 Task: Open a blank sheet, save the file as awp.doc Add Heading 'Importance of adaptability in the workplace: 'Importance of adaptability in the workplace:  Add the following points with tick bulletsAdd the following points with tick bullets •	Embrace change_x000D_
•	Learn new skills_x000D_
•	Stay flexible_x000D_
 Highlight heading with color  Light green Select the entire text and apply  Outside Borders ,change the font size of heading and points to 20
Action: Mouse moved to (9, 18)
Screenshot: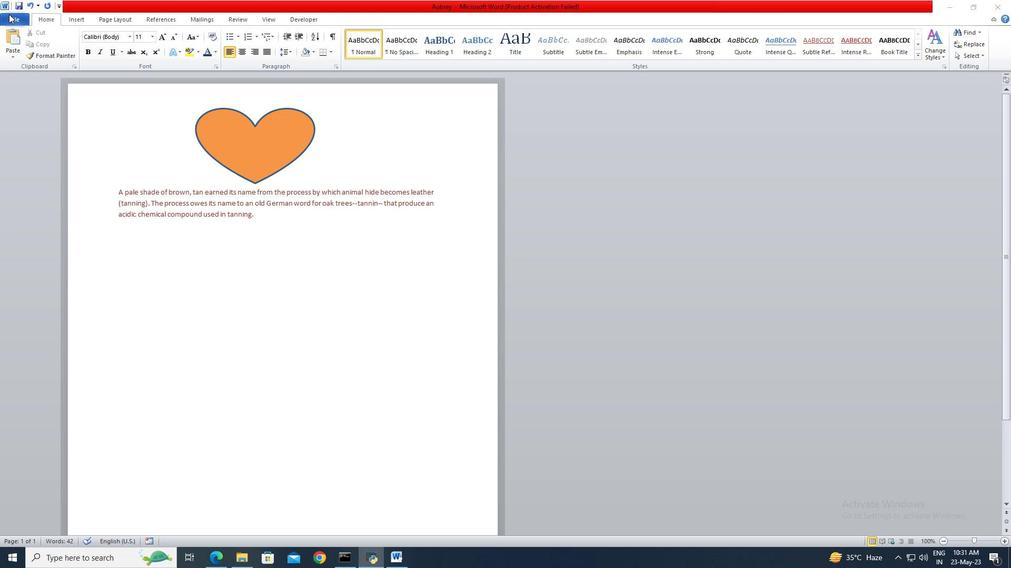 
Action: Mouse pressed left at (9, 18)
Screenshot: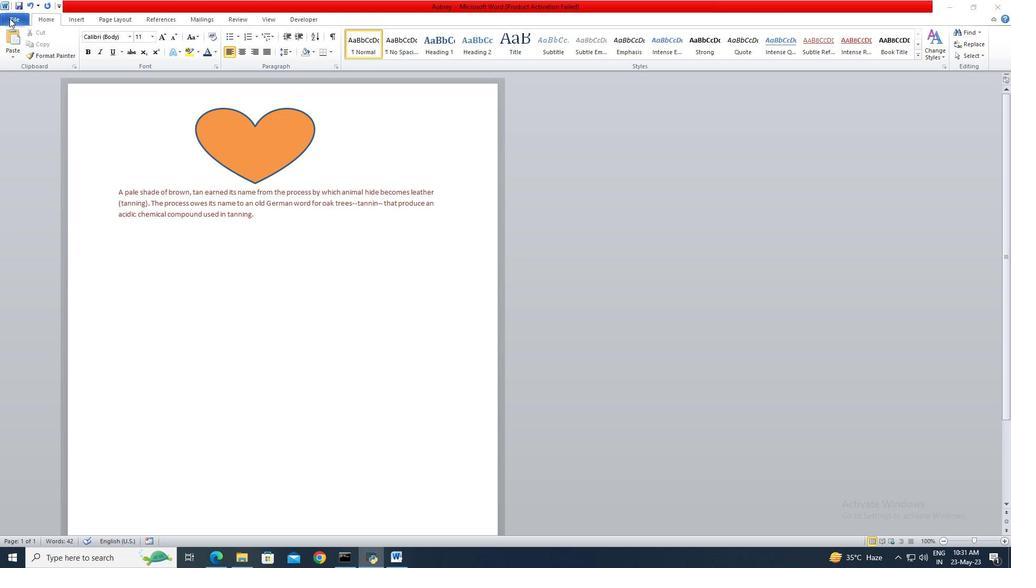 
Action: Mouse moved to (18, 23)
Screenshot: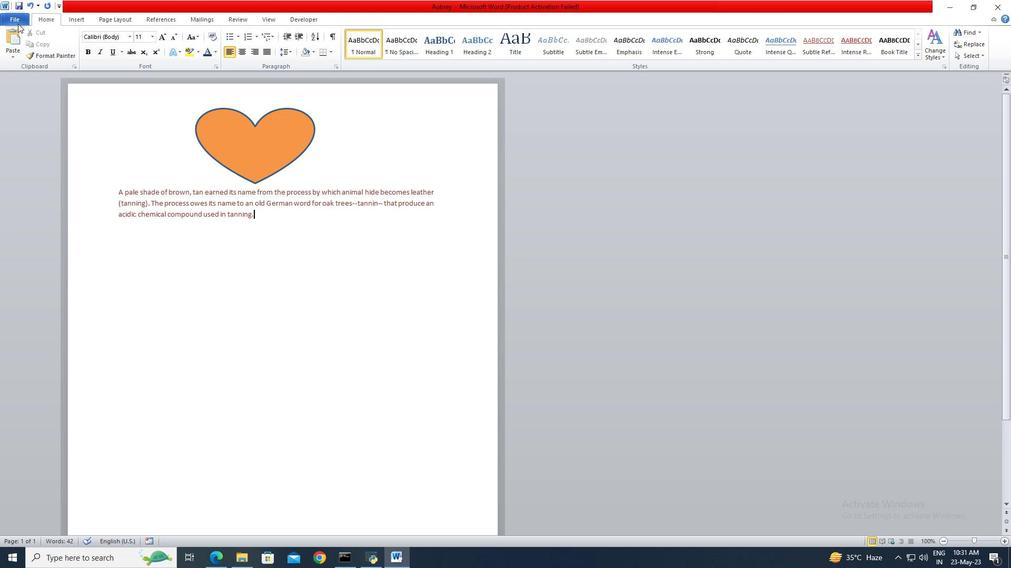 
Action: Mouse pressed left at (18, 23)
Screenshot: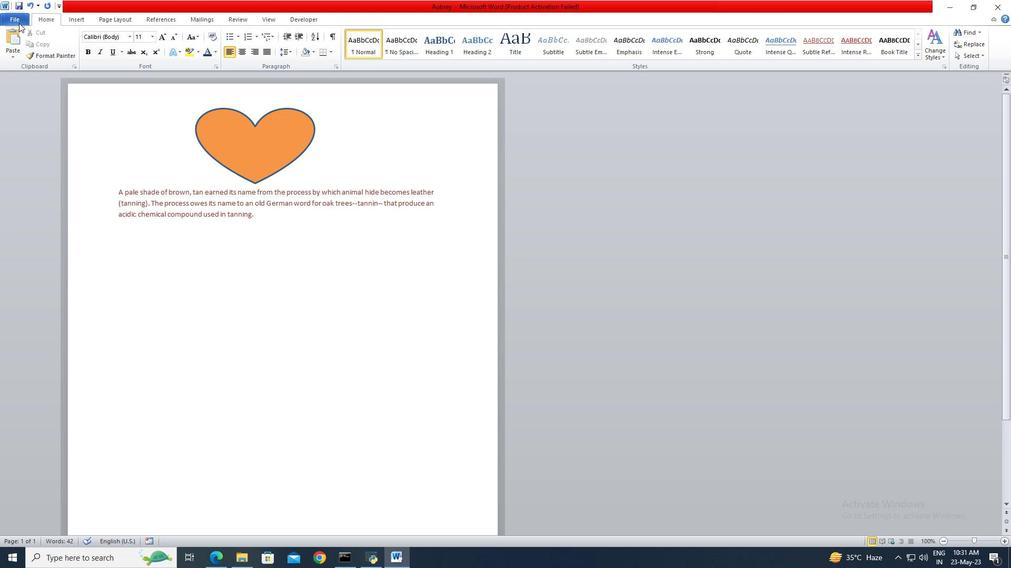 
Action: Mouse moved to (25, 135)
Screenshot: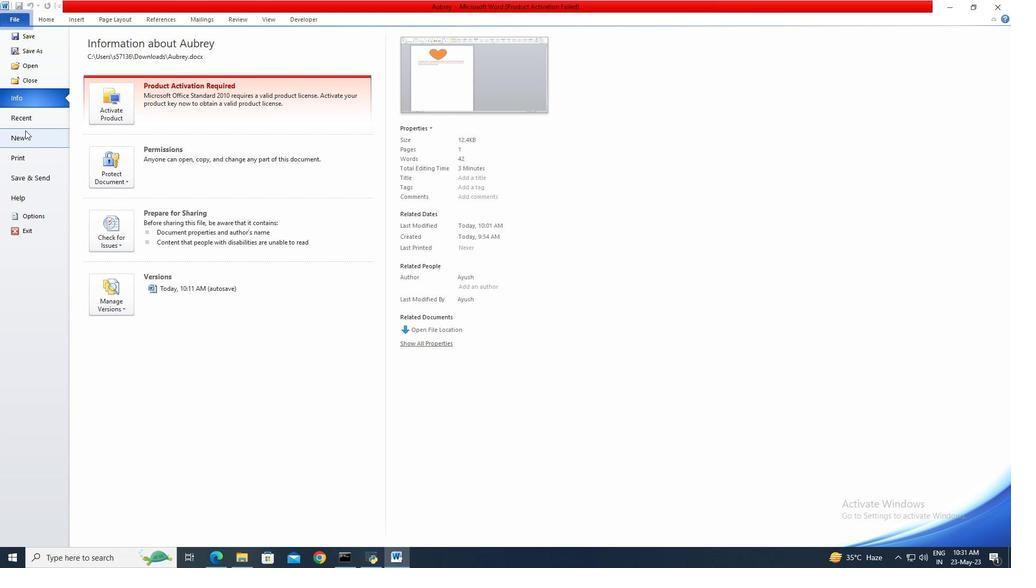 
Action: Mouse pressed left at (25, 135)
Screenshot: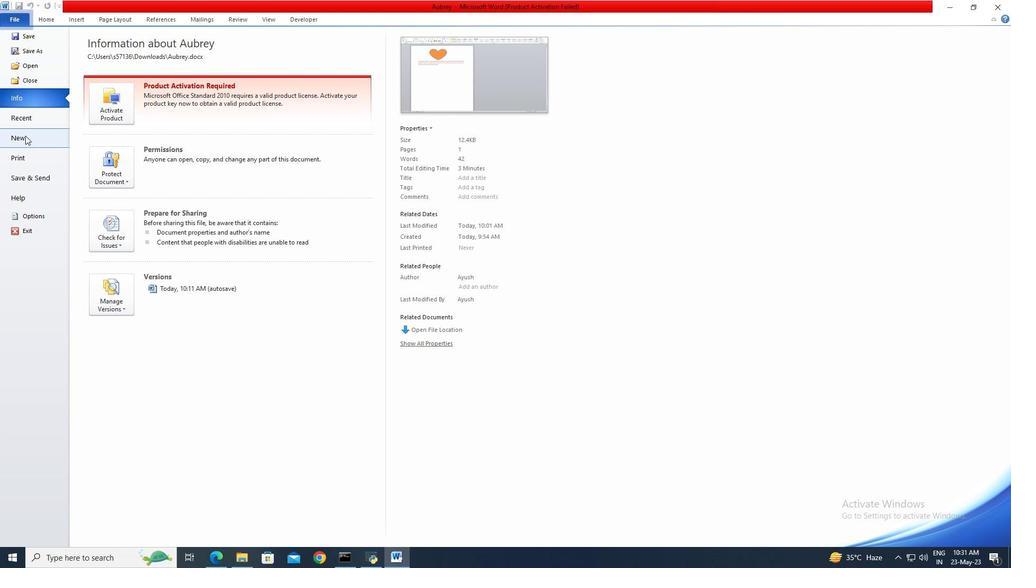 
Action: Mouse moved to (517, 261)
Screenshot: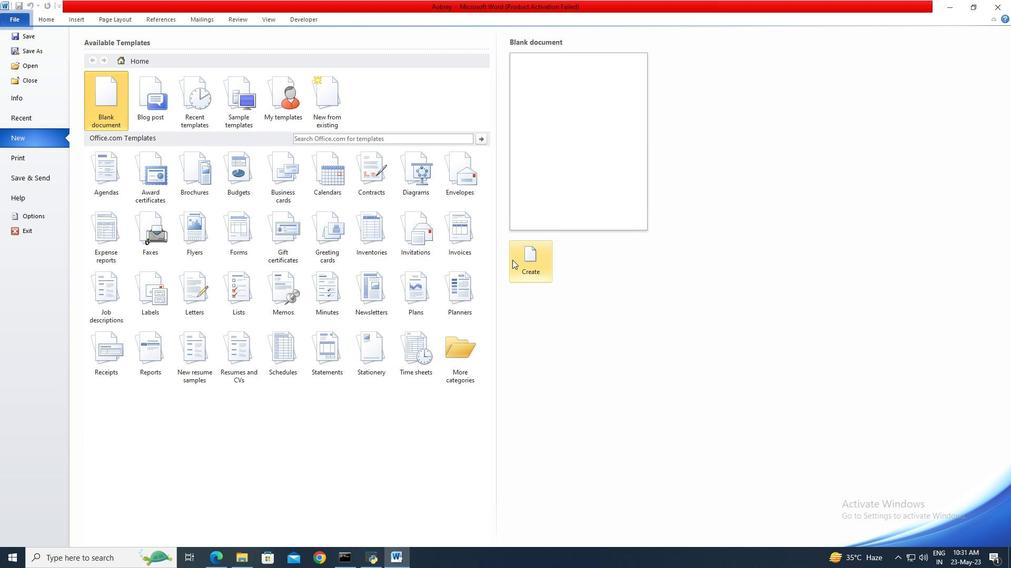 
Action: Mouse pressed left at (517, 261)
Screenshot: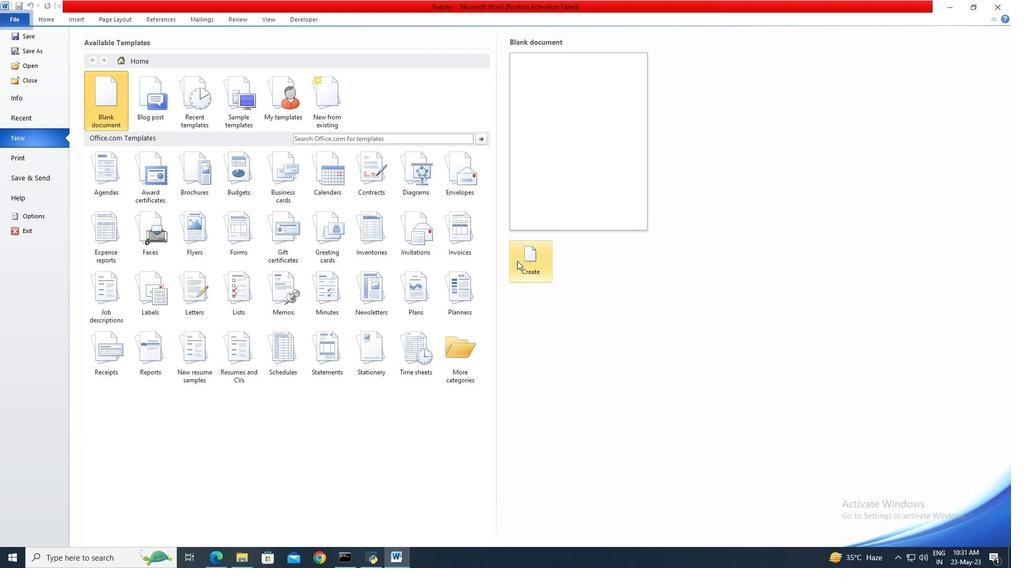 
Action: Mouse moved to (20, 21)
Screenshot: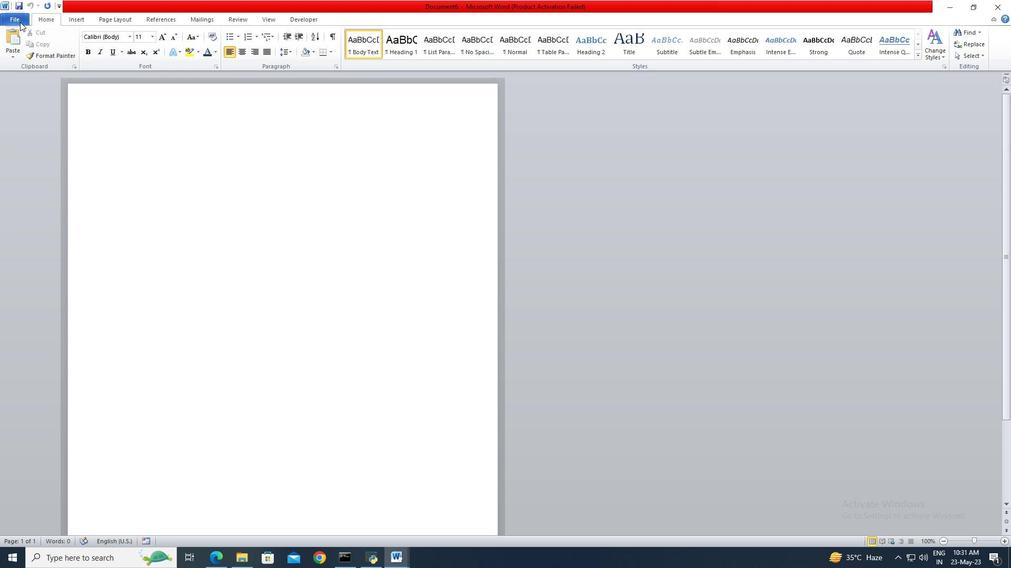 
Action: Mouse pressed left at (20, 21)
Screenshot: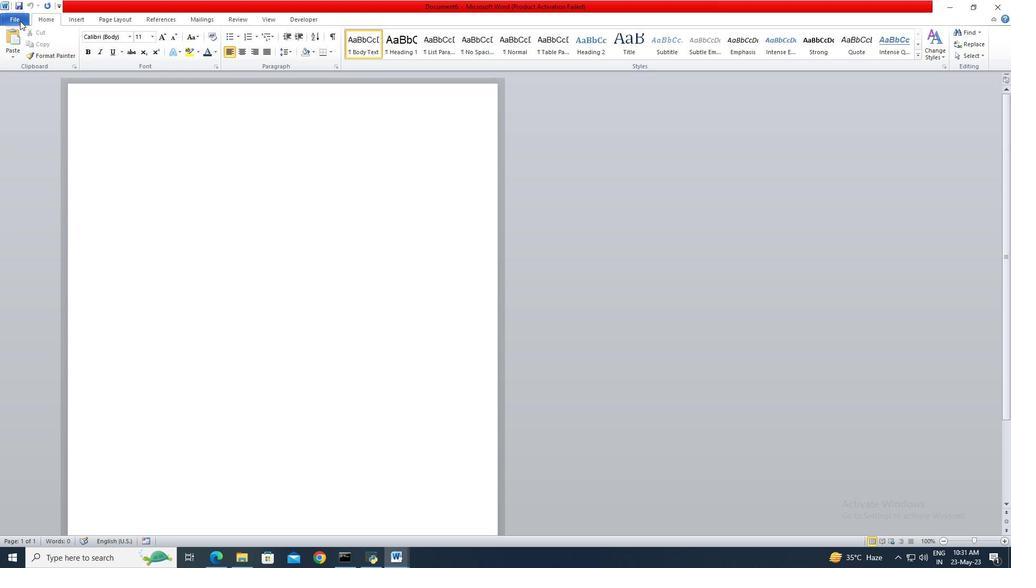 
Action: Mouse moved to (30, 56)
Screenshot: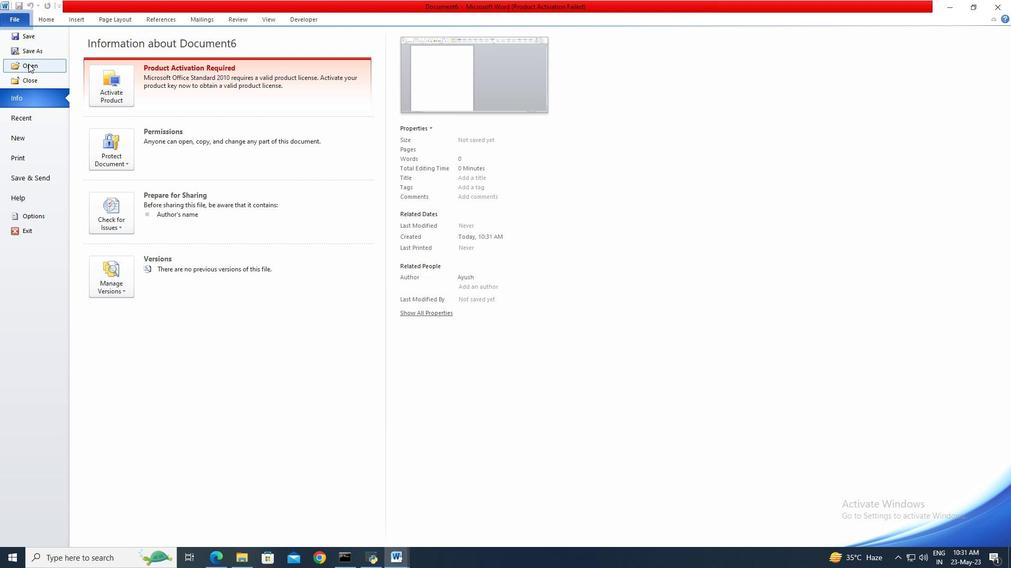 
Action: Mouse pressed left at (30, 56)
Screenshot: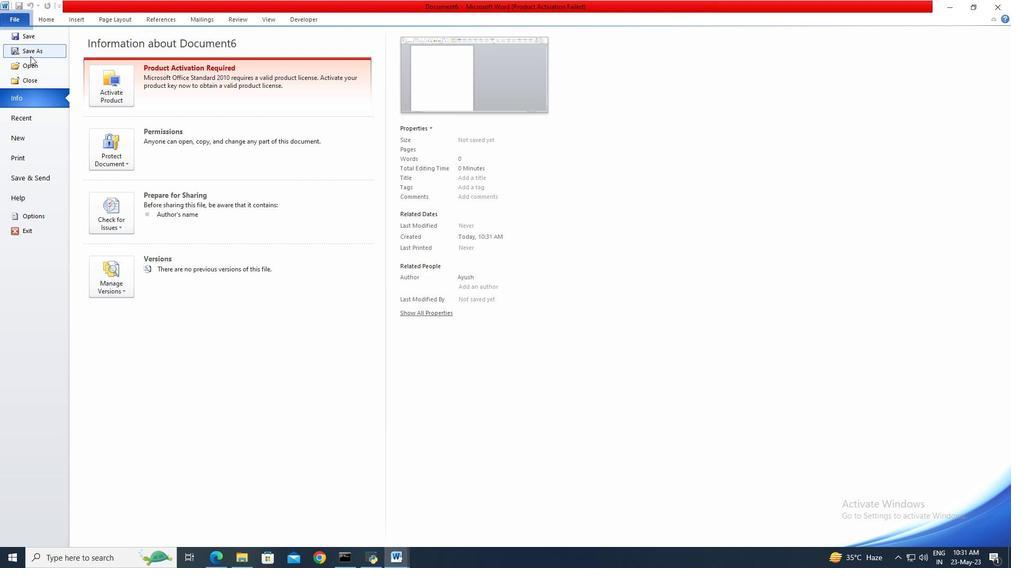 
Action: Key pressed awp
Screenshot: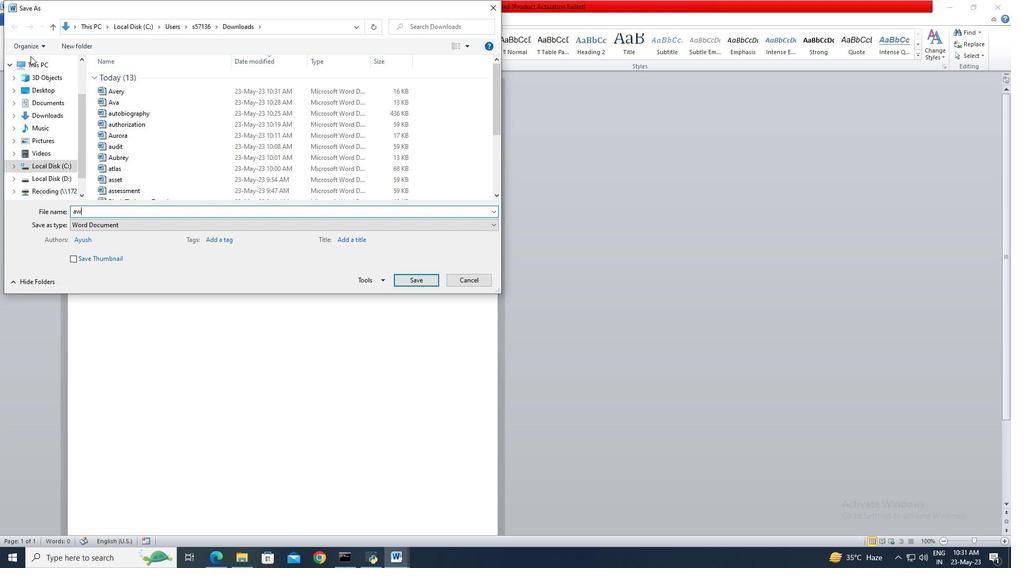 
Action: Mouse moved to (400, 284)
Screenshot: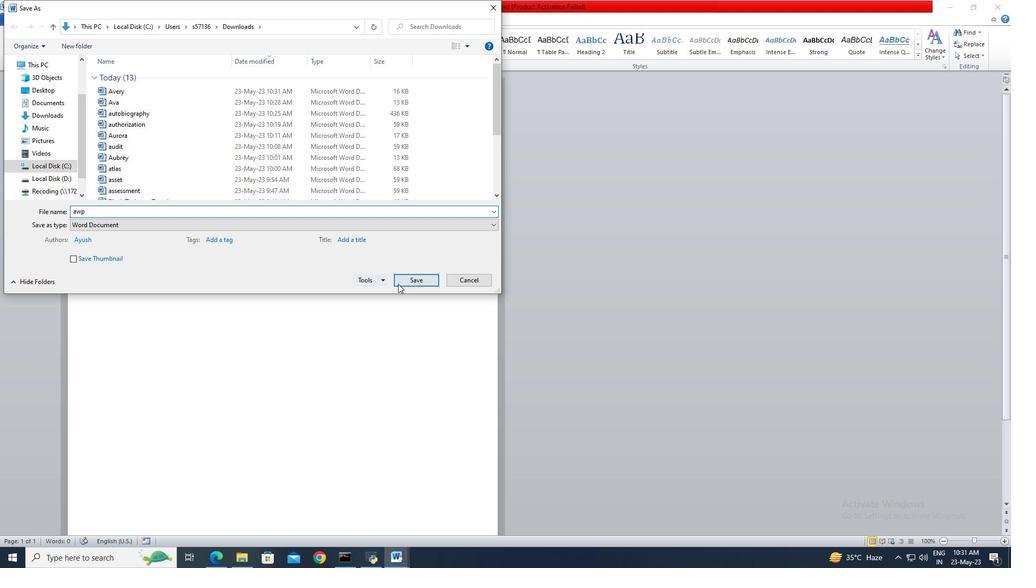 
Action: Mouse pressed left at (400, 284)
Screenshot: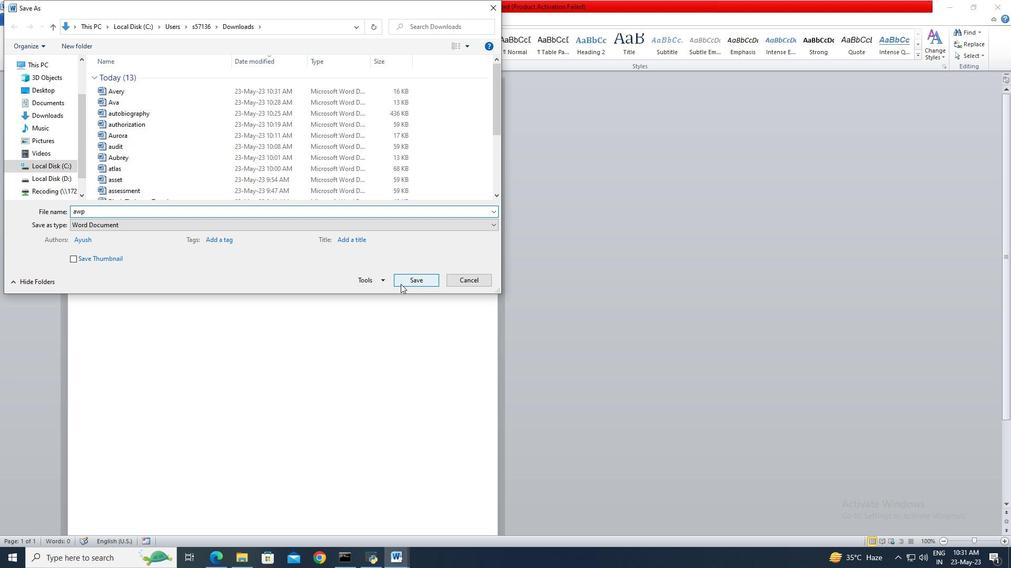 
Action: Mouse moved to (405, 53)
Screenshot: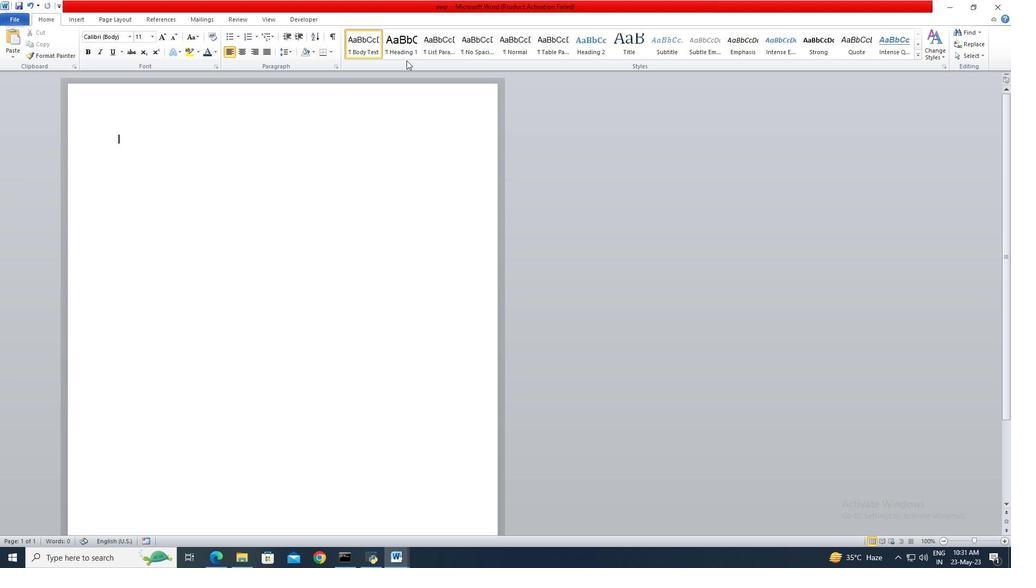 
Action: Mouse pressed left at (405, 53)
Screenshot: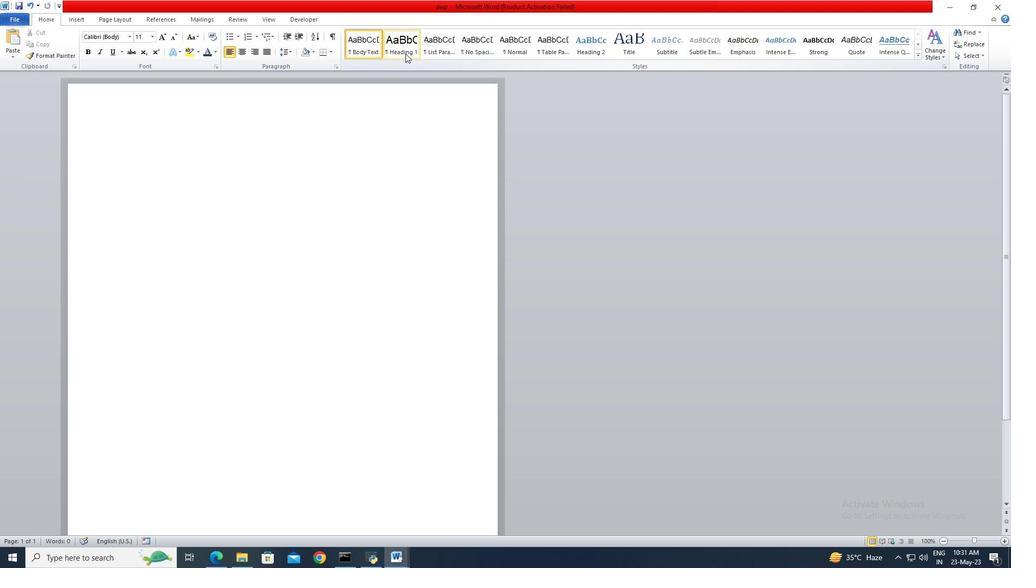 
Action: Key pressed <Key.shift>Im<Key.backspace><Key.backspace>
Screenshot: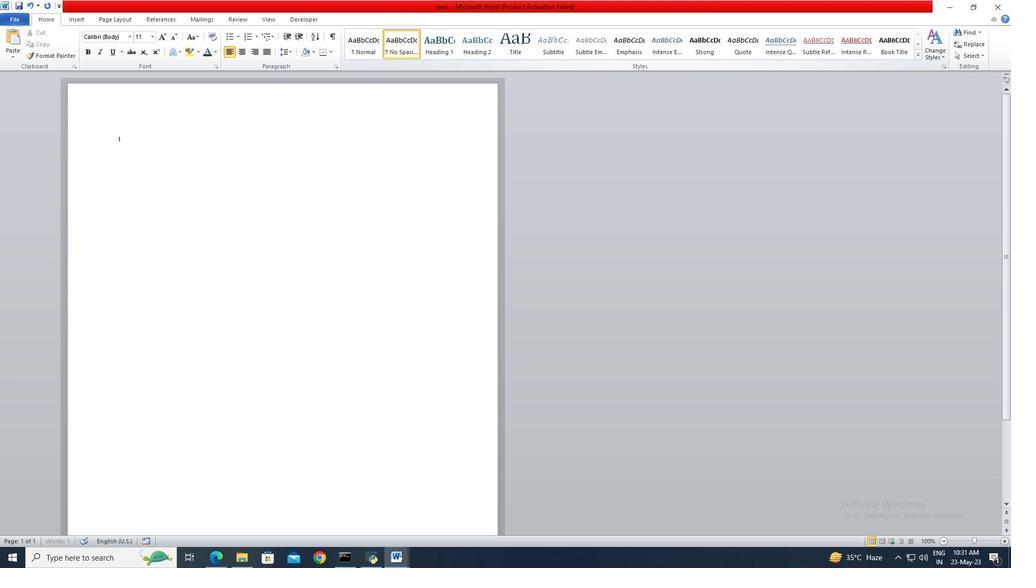 
Action: Mouse moved to (447, 49)
Screenshot: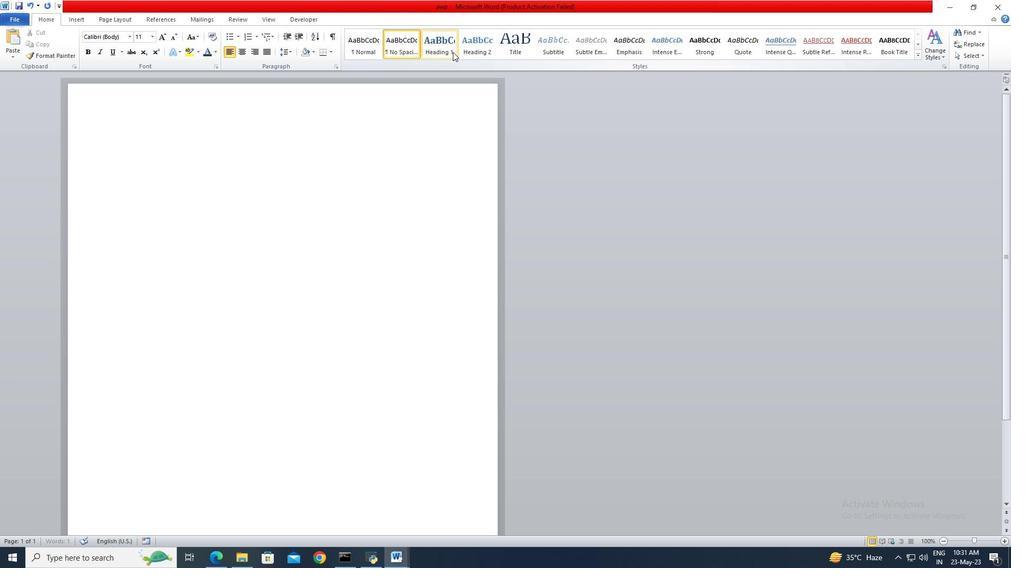 
Action: Mouse pressed left at (447, 49)
Screenshot: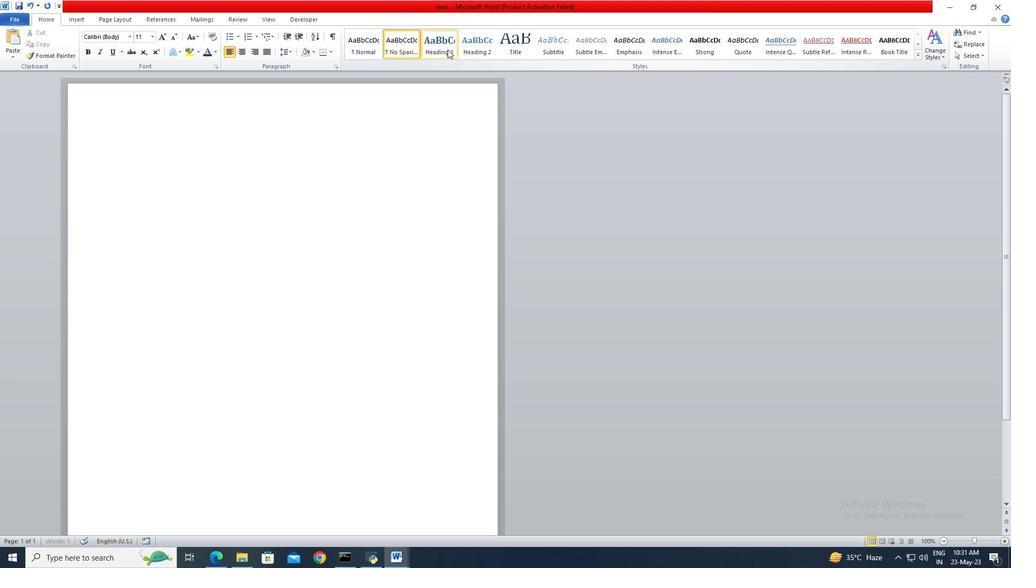
Action: Mouse moved to (447, 49)
Screenshot: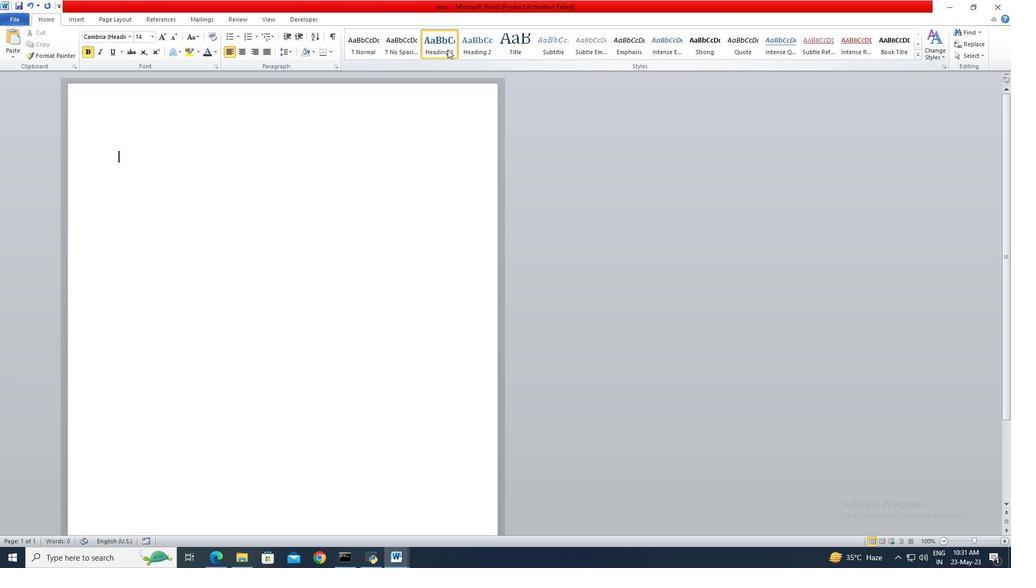 
Action: Key pressed <Key.shift>Importance<Key.space>of<Key.space>adaptability<Key.space>in<Key.space>w<Key.backspace>the<Key.space>workplace<Key.shift>:<Key.enter>.<Key.space>
Screenshot: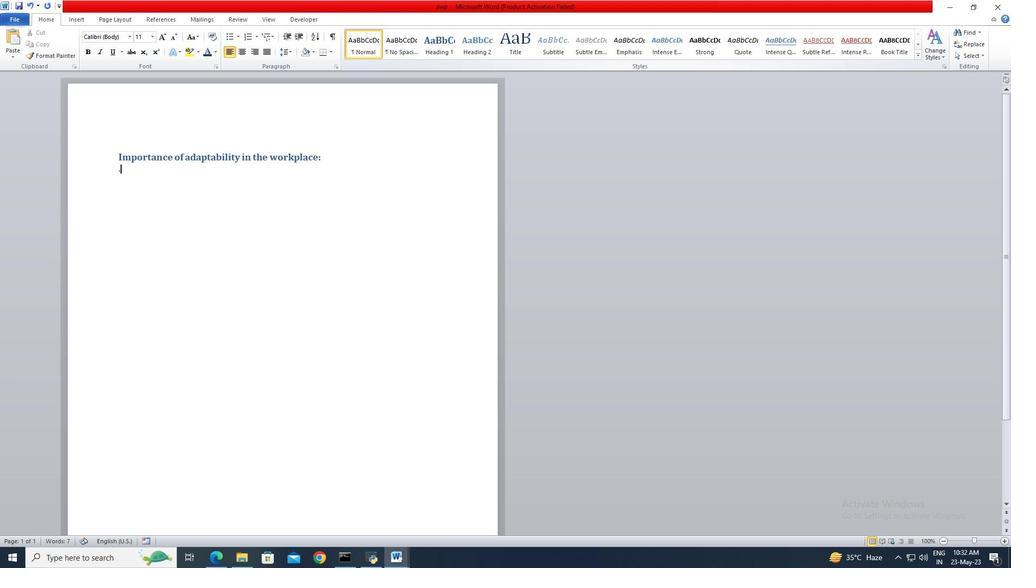 
Action: Mouse moved to (191, 172)
Screenshot: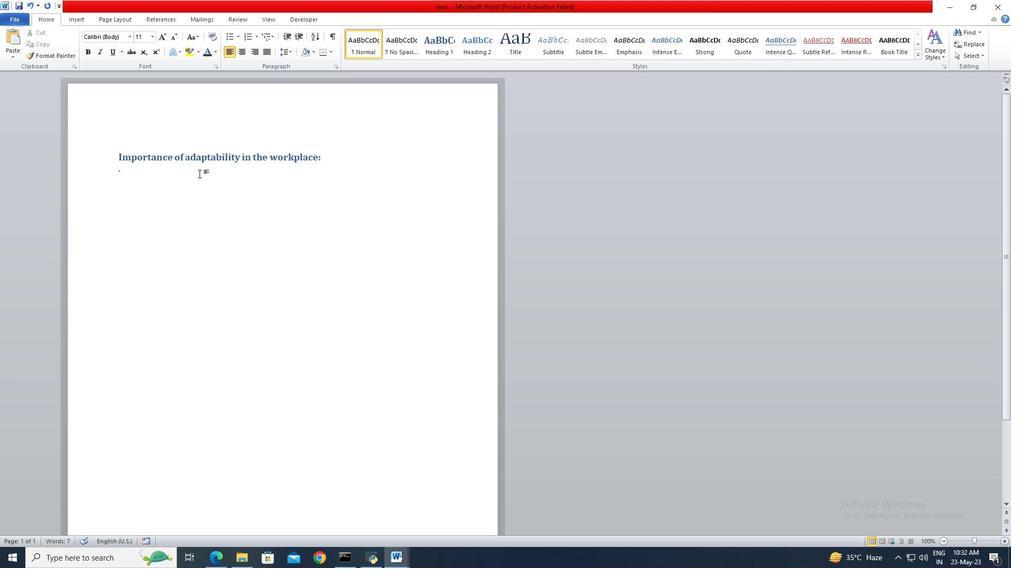 
Action: Mouse pressed left at (191, 172)
Screenshot: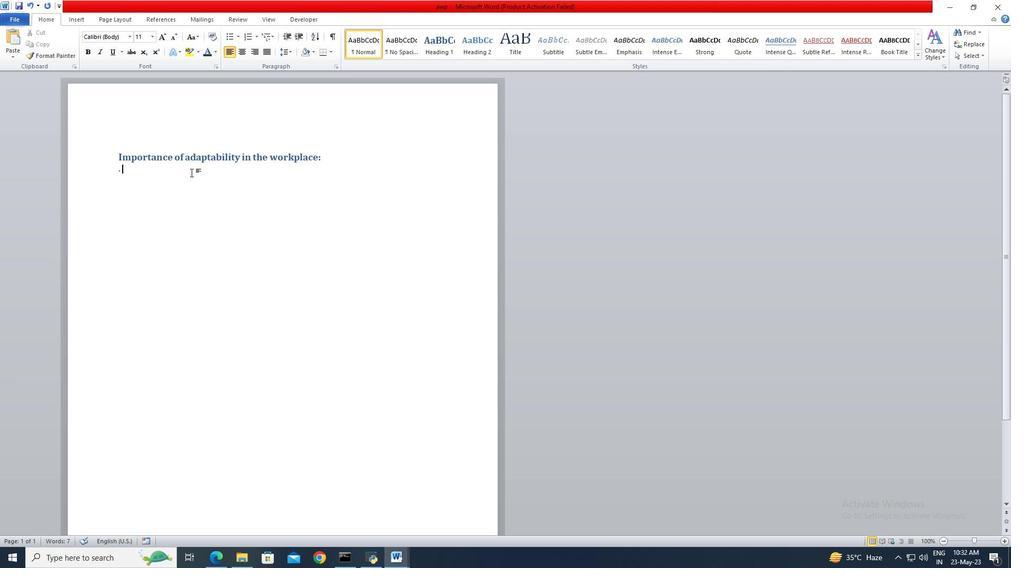 
Action: Key pressed <Key.shift>Embrace<Key.space><Key.shift>Change<Key.enter><Key.shift>><Key.backspace>.<Key.space><Key.shift>Learn<Key.space>new<Key.space>skiil<Key.backspace><Key.backspace>lls<Key.enter>/<Key.backspace>.<Key.space><Key.shift>Stay<Key.space>flexible
Screenshot: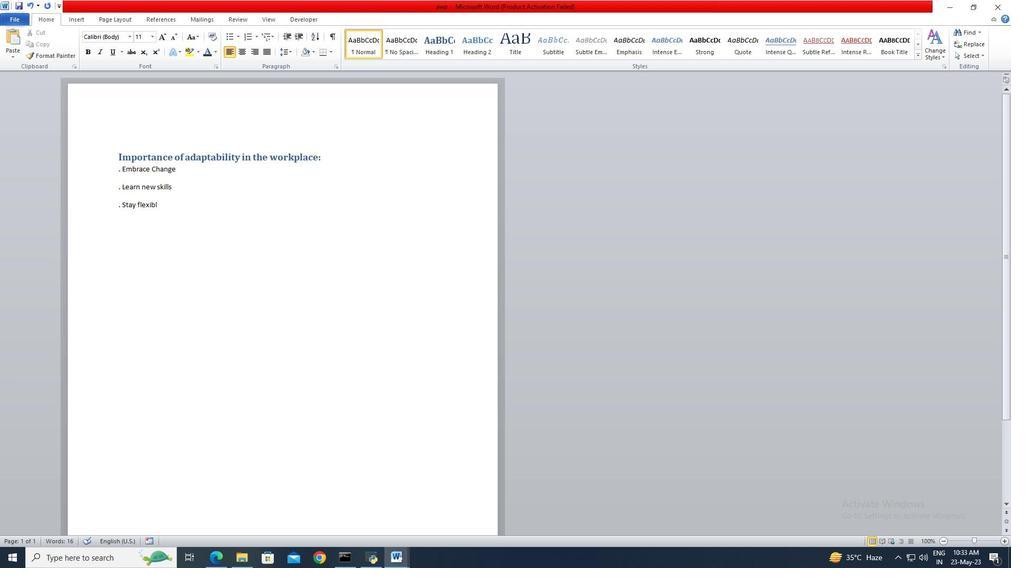 
Action: Mouse moved to (118, 155)
Screenshot: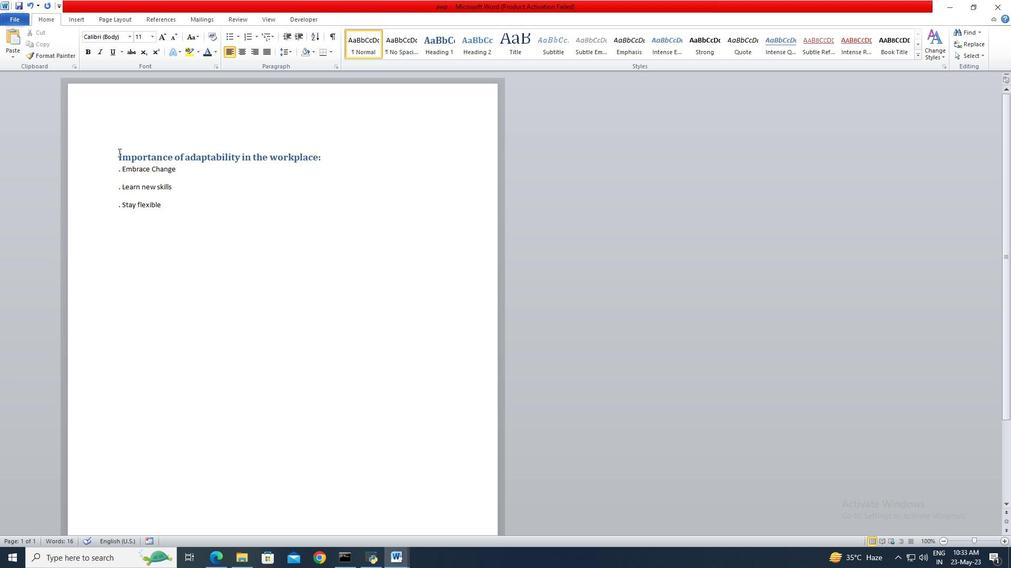 
Action: Mouse pressed left at (118, 155)
Screenshot: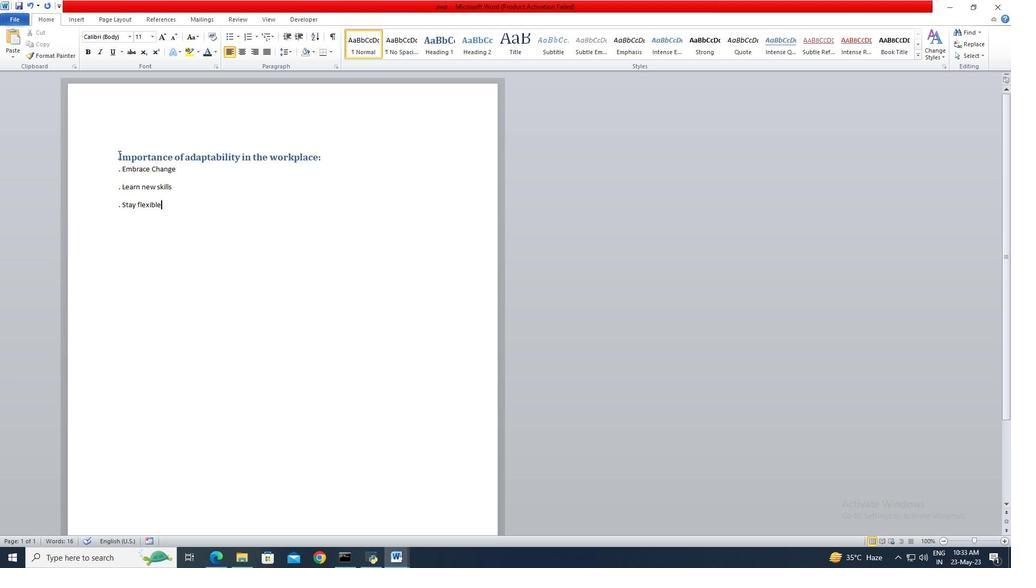 
Action: Mouse moved to (319, 156)
Screenshot: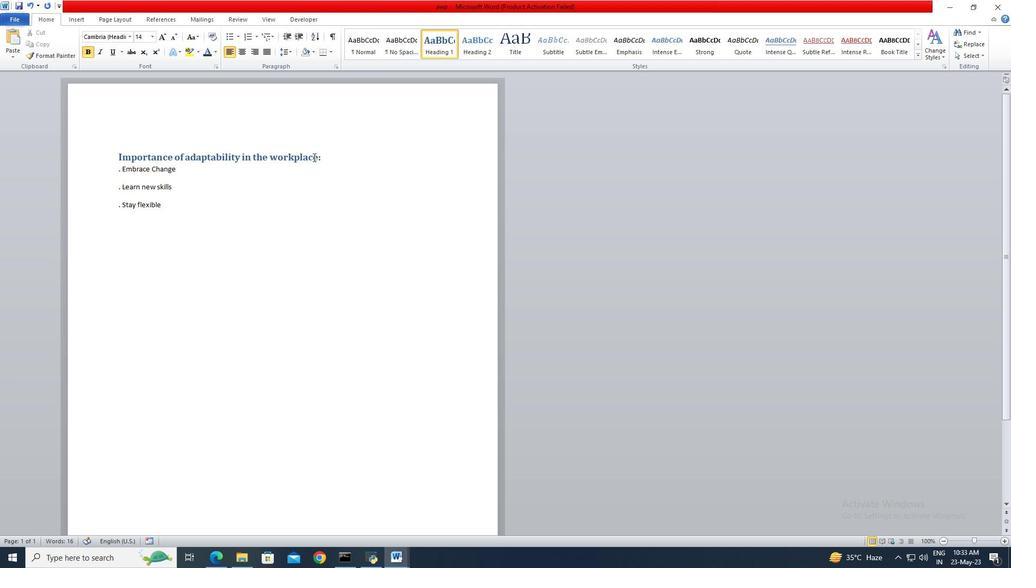 
Action: Key pressed <Key.shift>
Screenshot: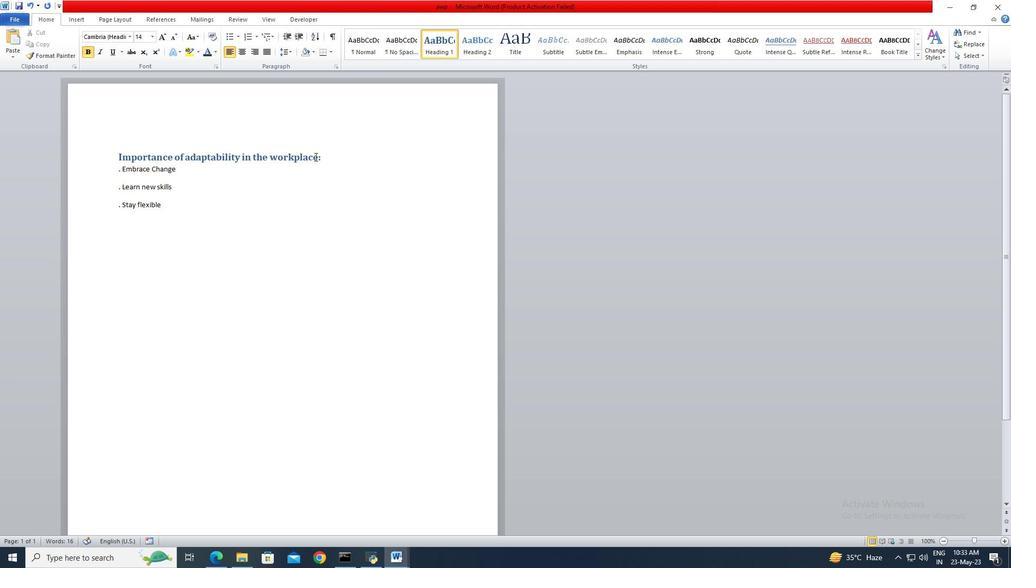 
Action: Mouse pressed left at (319, 156)
Screenshot: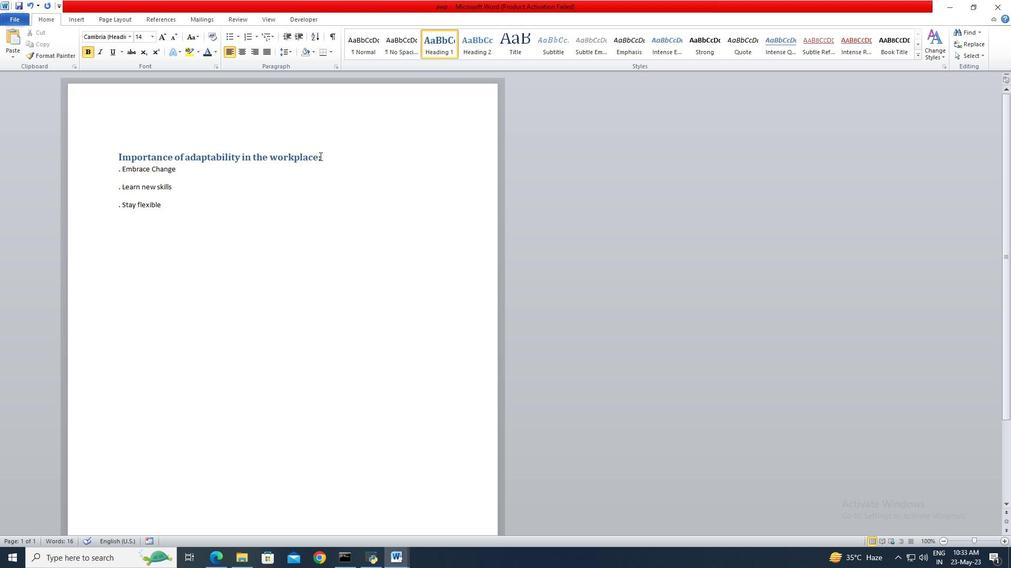 
Action: Mouse moved to (197, 53)
Screenshot: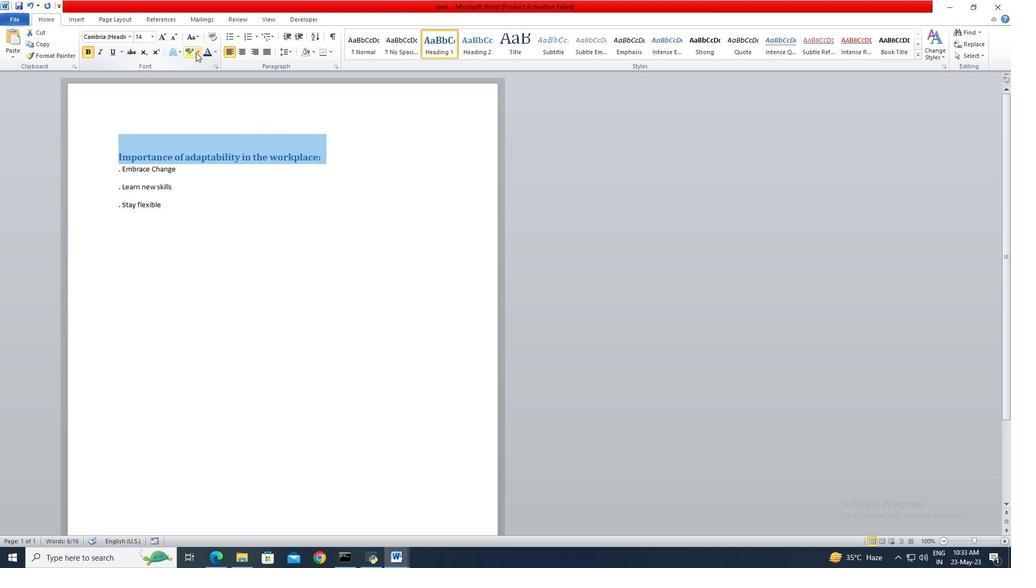
Action: Mouse pressed left at (197, 53)
Screenshot: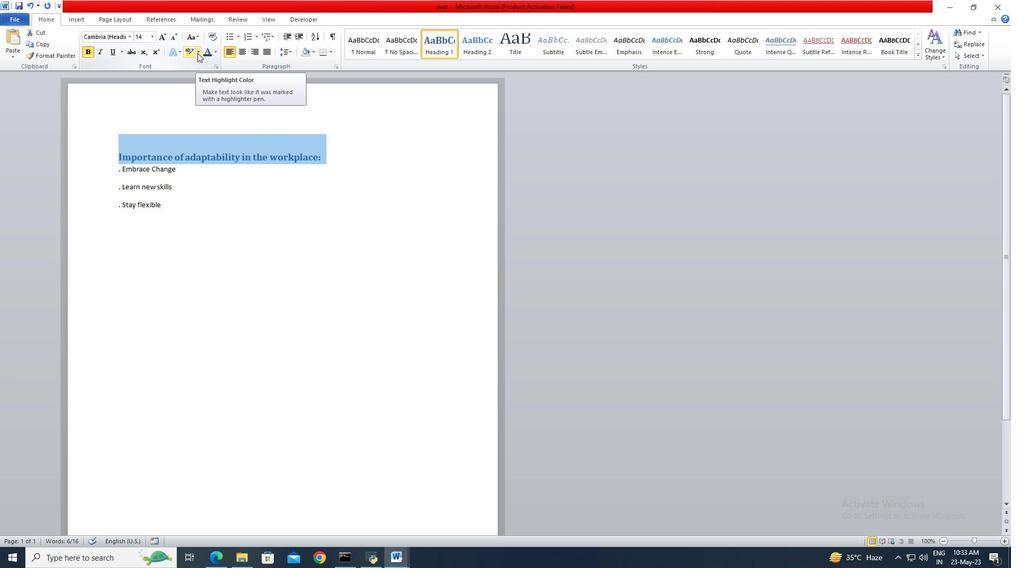 
Action: Mouse moved to (206, 65)
Screenshot: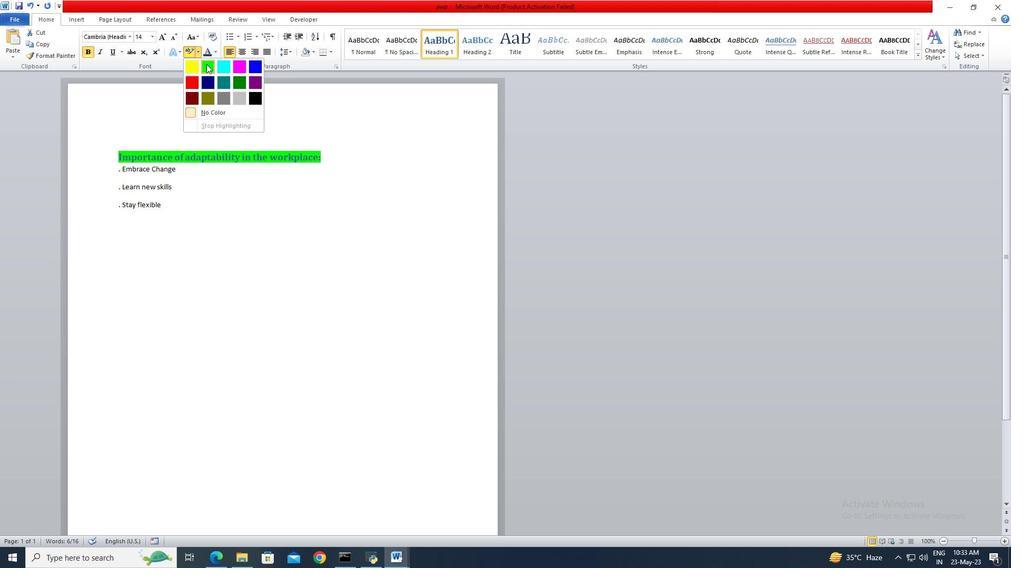 
Action: Mouse pressed left at (206, 65)
Screenshot: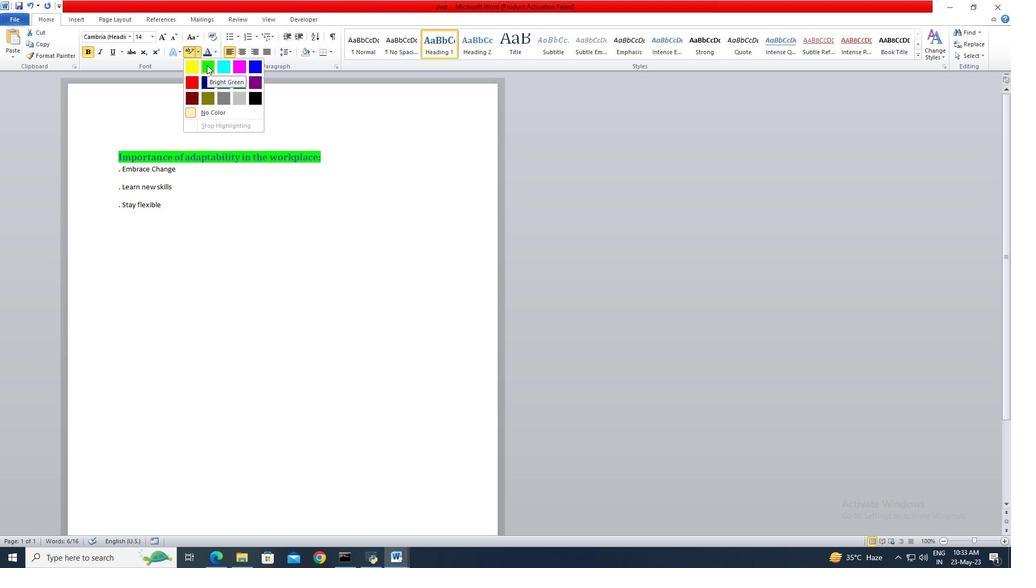 
Action: Mouse moved to (115, 155)
Screenshot: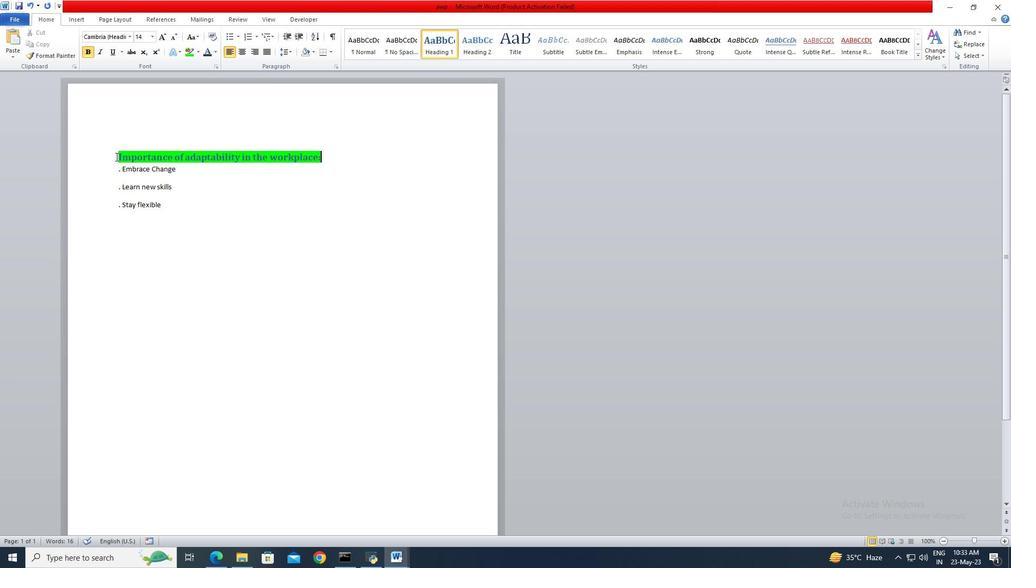 
Action: Mouse pressed left at (115, 155)
Screenshot: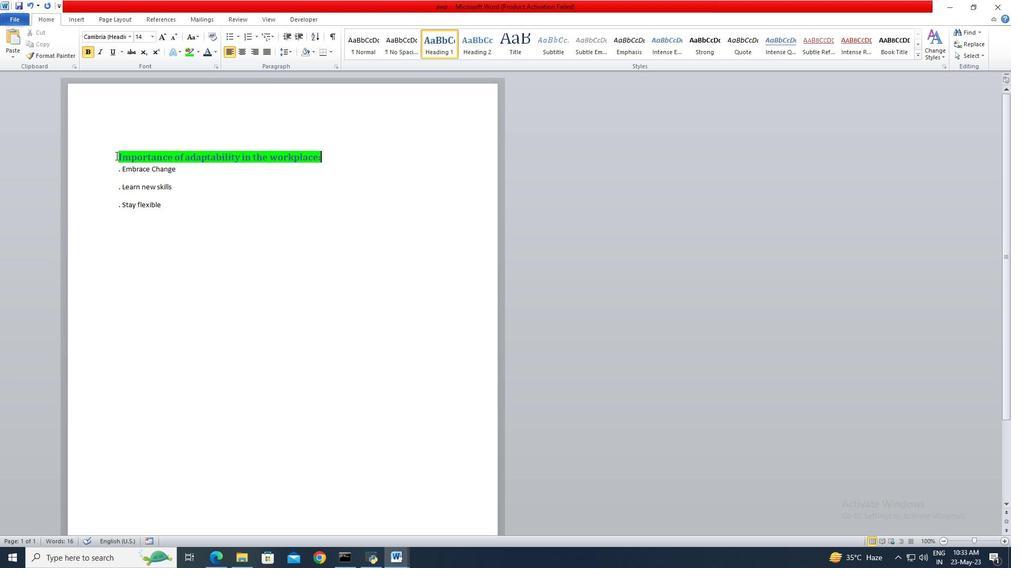 
Action: Mouse moved to (174, 207)
Screenshot: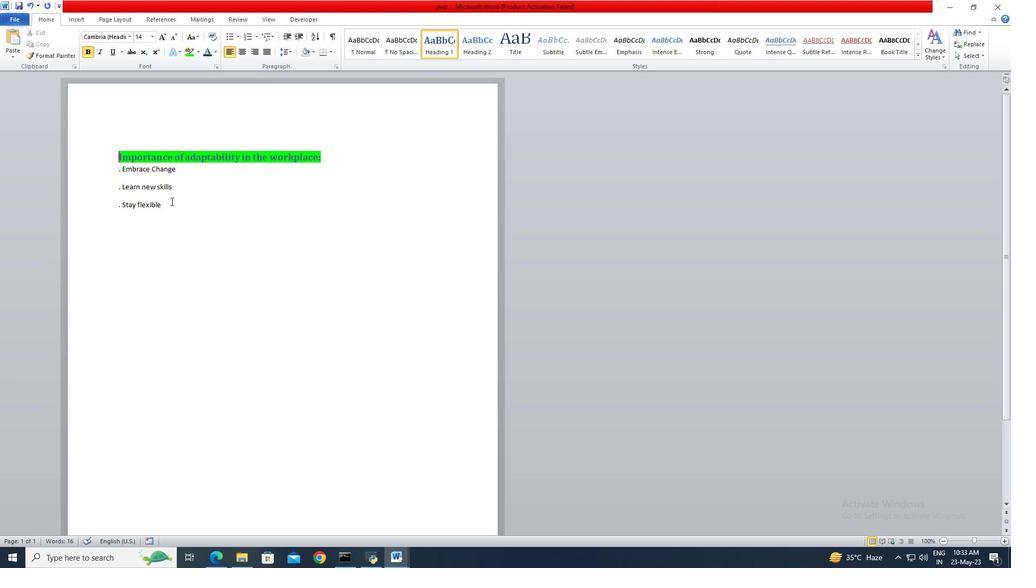 
Action: Key pressed <Key.shift>
Screenshot: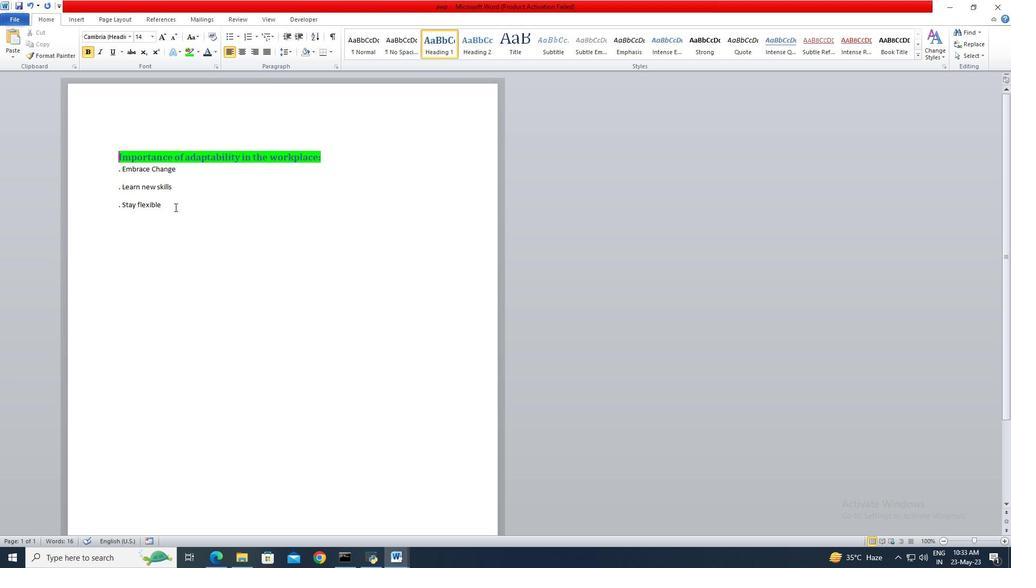 
Action: Mouse pressed left at (174, 207)
Screenshot: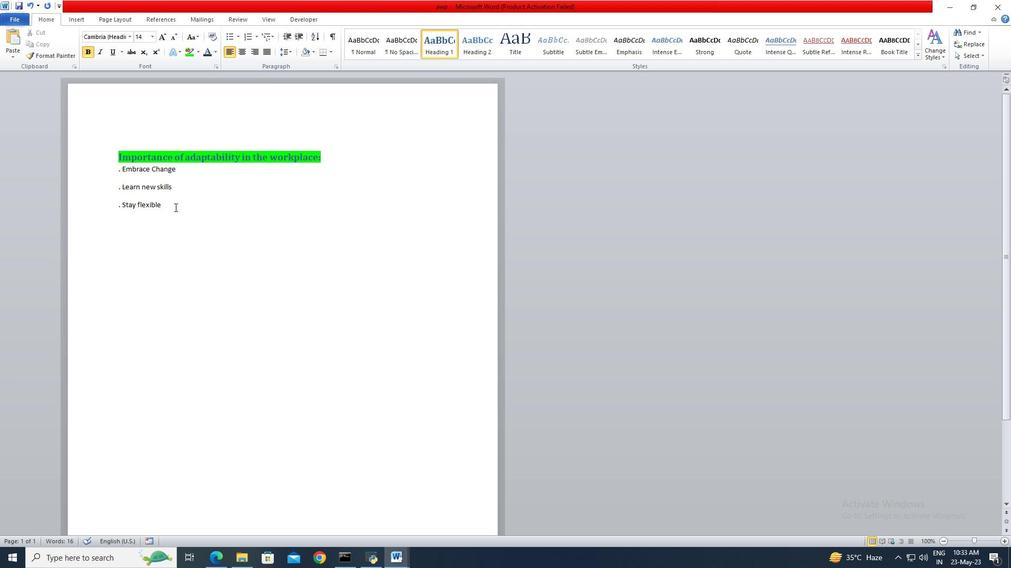 
Action: Mouse moved to (332, 55)
Screenshot: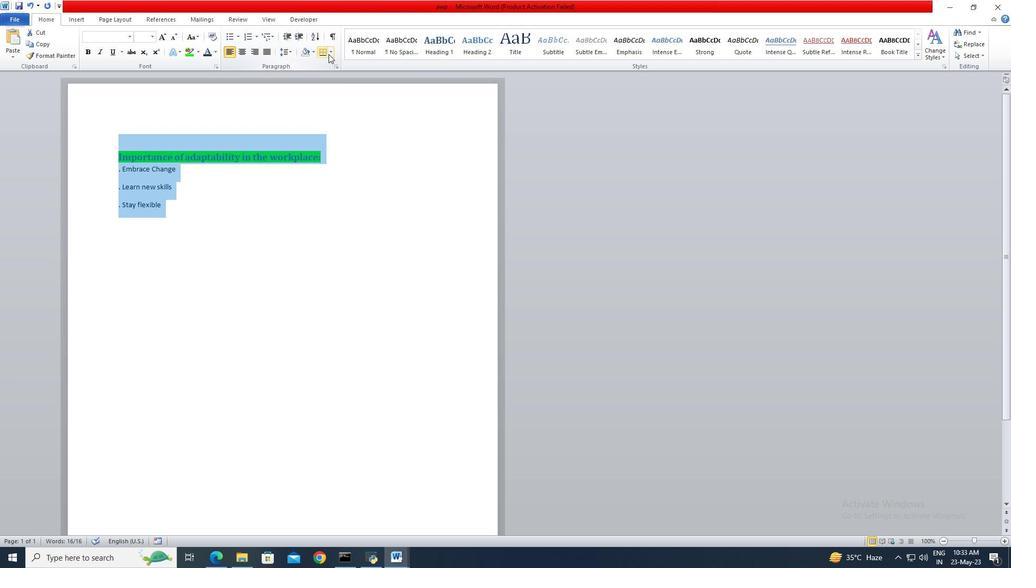 
Action: Mouse pressed left at (332, 55)
Screenshot: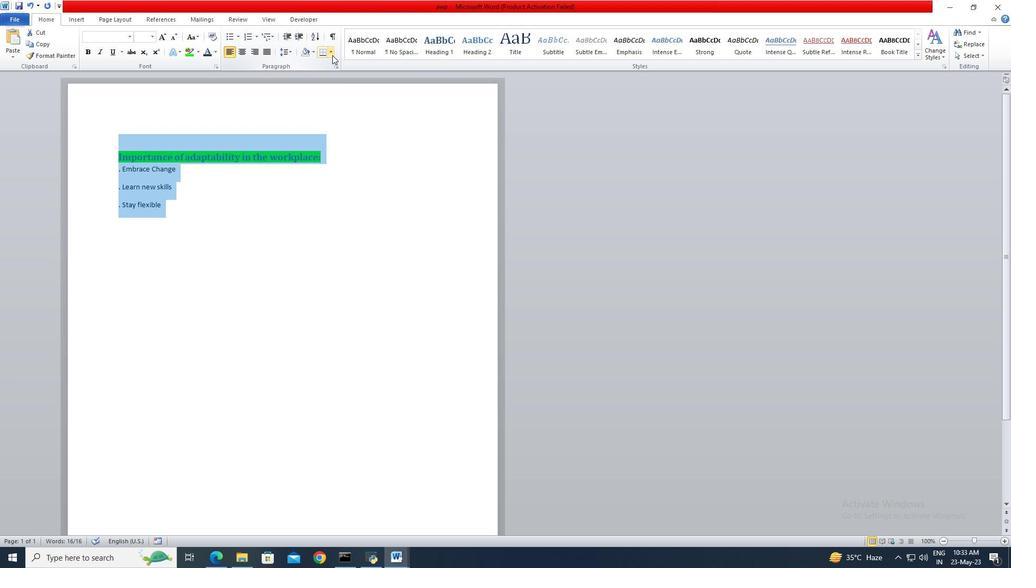 
Action: Mouse moved to (338, 135)
Screenshot: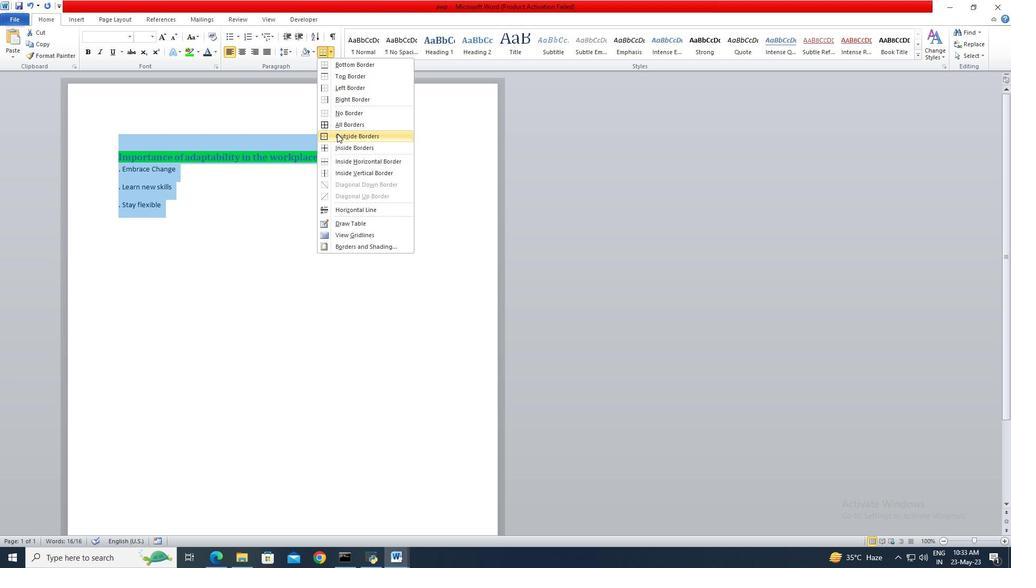 
Action: Mouse pressed left at (338, 135)
Screenshot: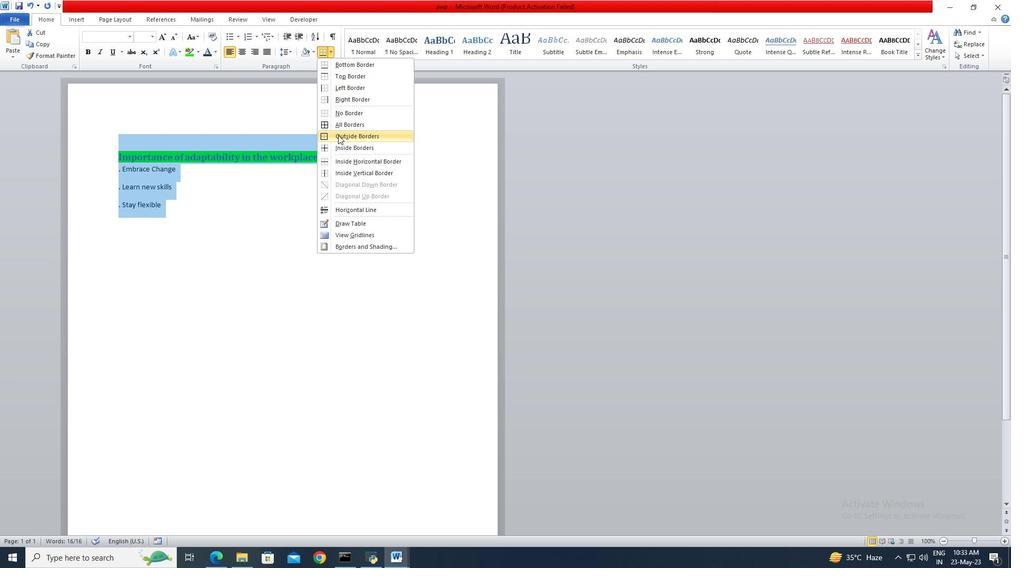 
Action: Mouse moved to (186, 223)
Screenshot: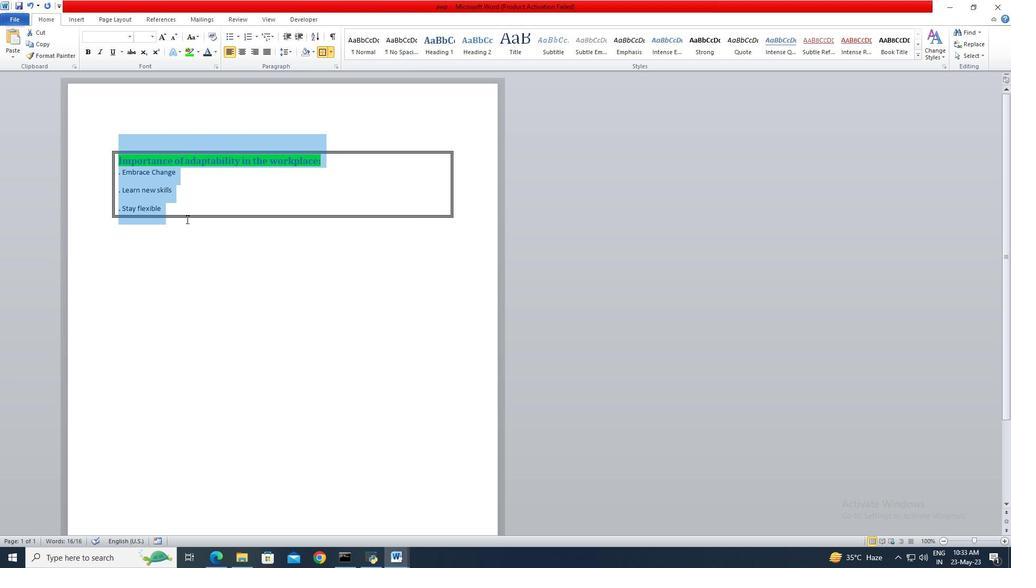 
Action: Mouse pressed left at (186, 223)
Screenshot: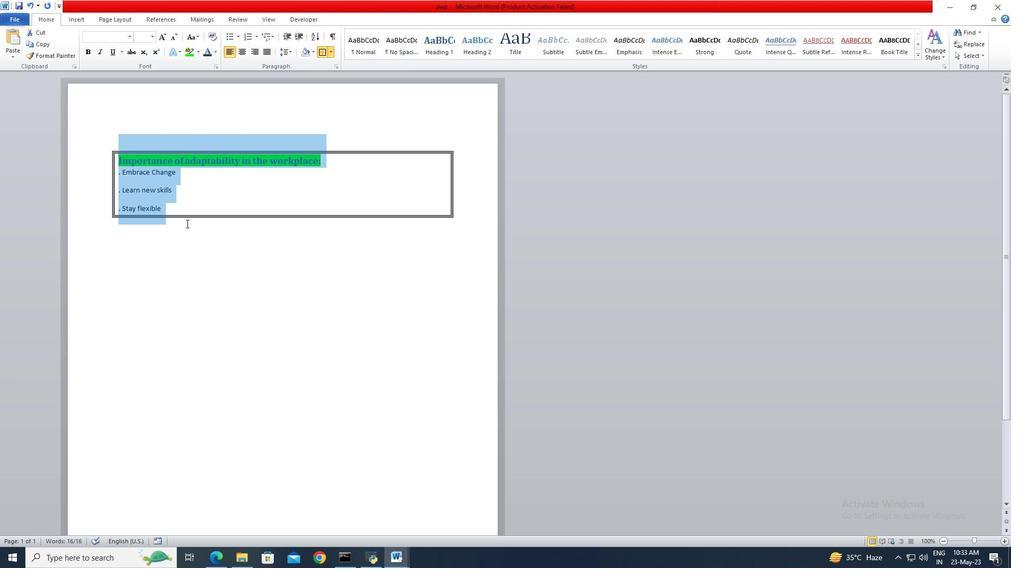 
Action: Mouse moved to (116, 159)
Screenshot: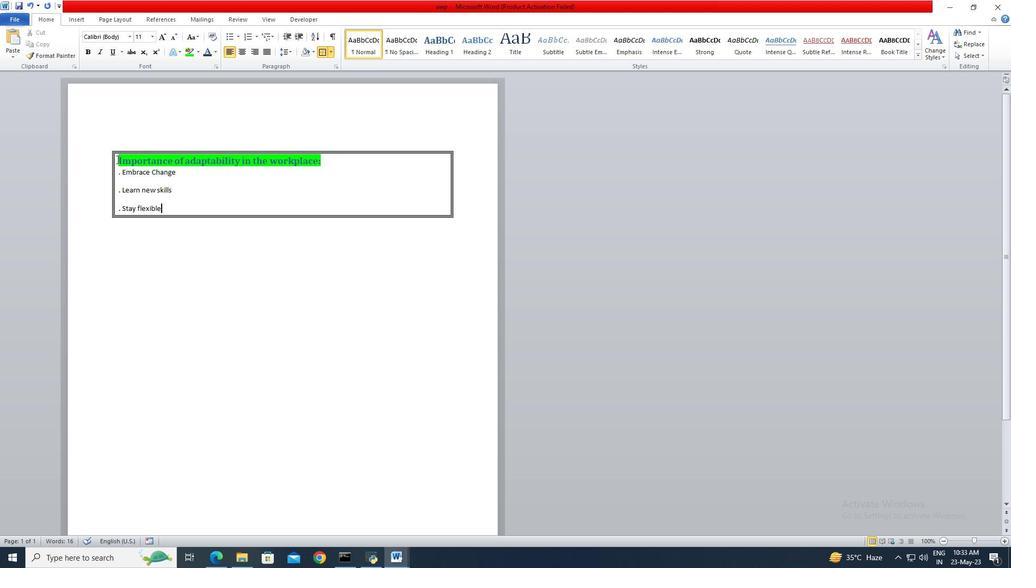 
Action: Mouse pressed left at (116, 159)
Screenshot: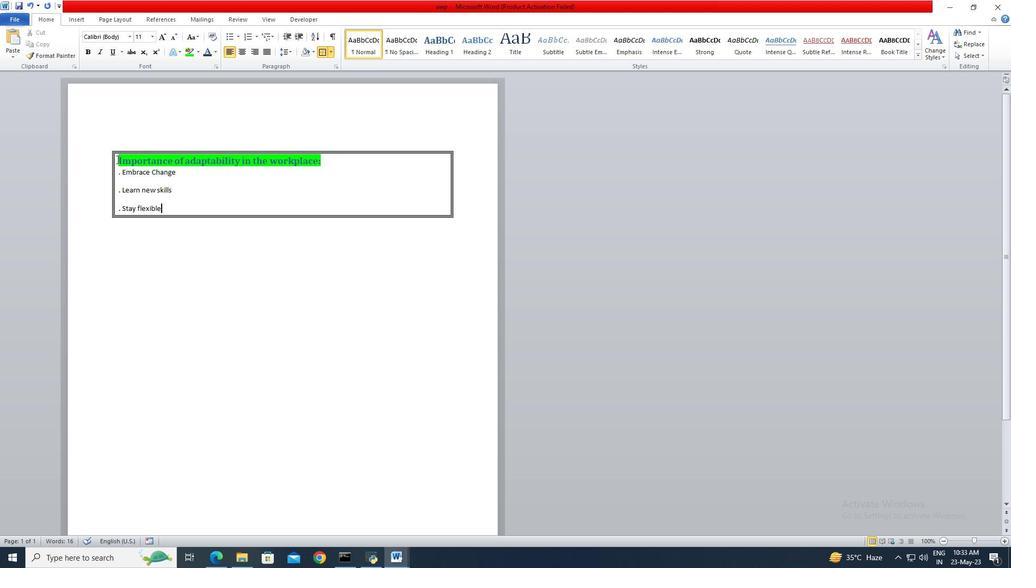 
Action: Mouse moved to (307, 163)
Screenshot: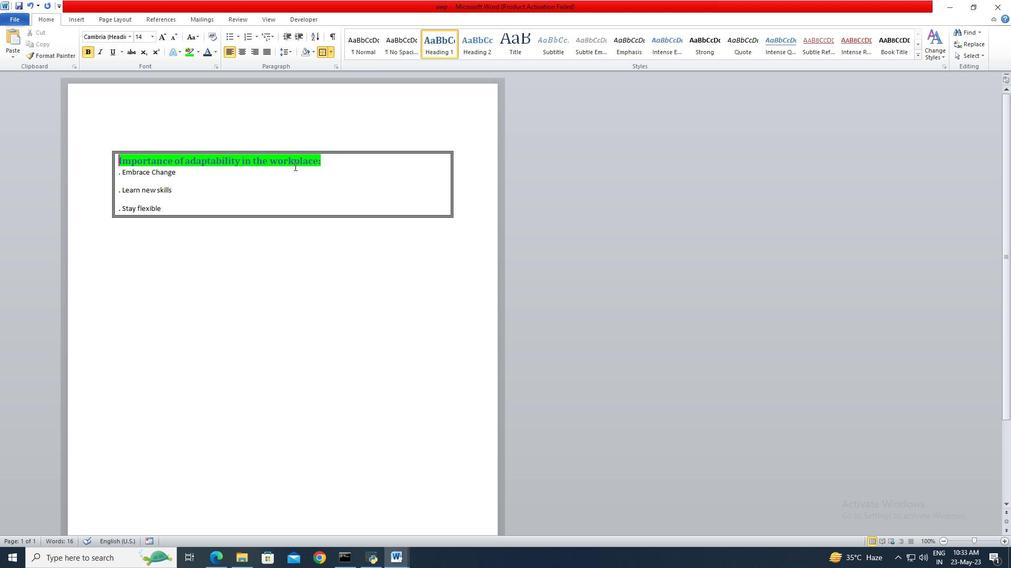 
Action: Key pressed <Key.shift>
Screenshot: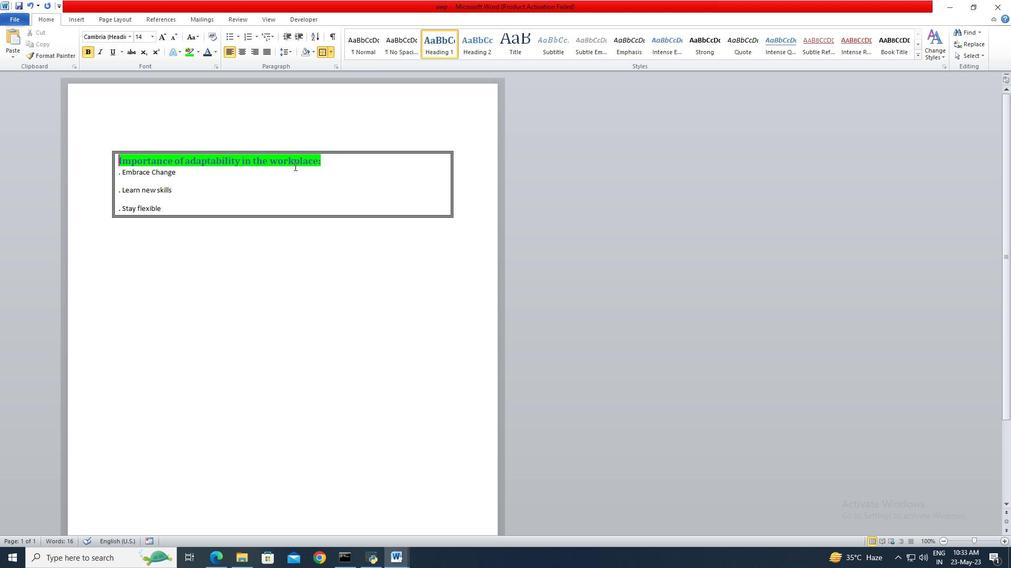 
Action: Mouse moved to (321, 162)
Screenshot: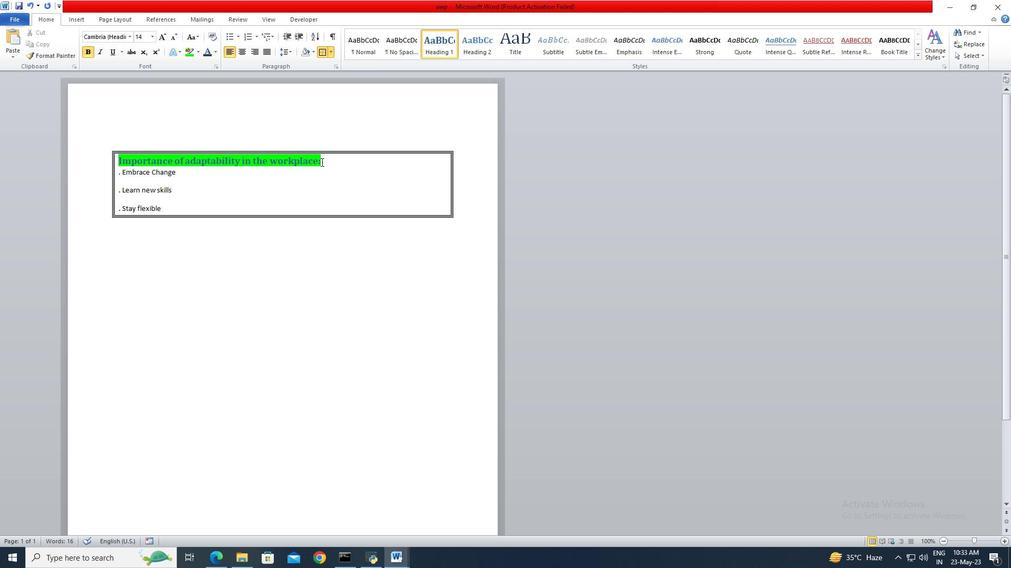 
Action: Mouse pressed left at (321, 162)
Screenshot: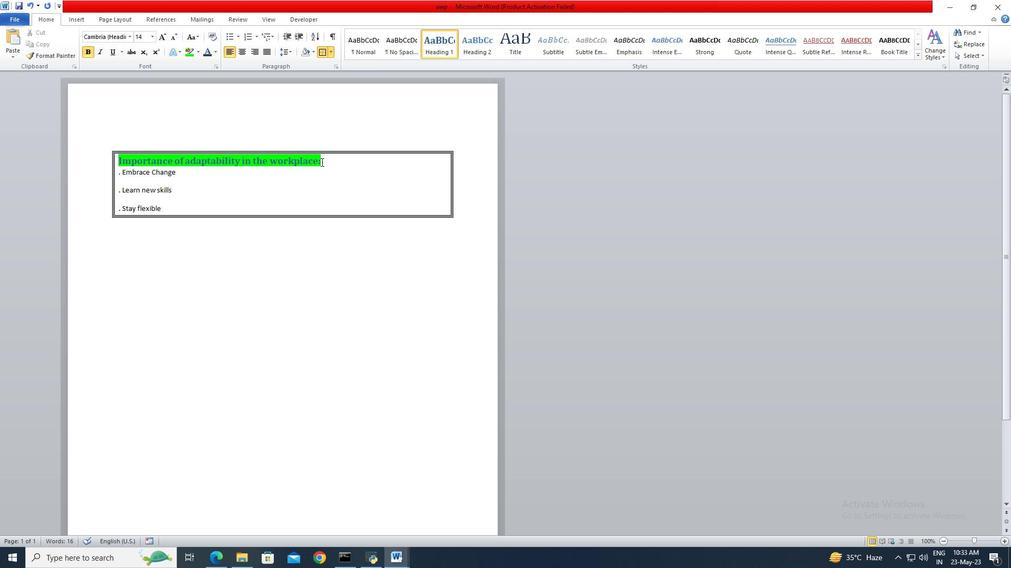 
Action: Mouse moved to (151, 37)
Screenshot: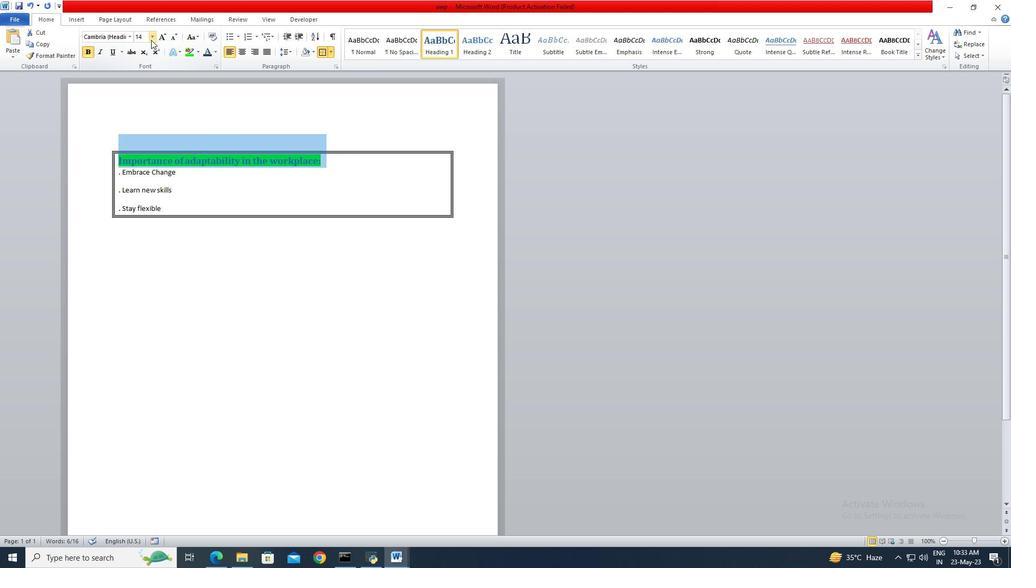 
Action: Mouse pressed left at (151, 37)
Screenshot: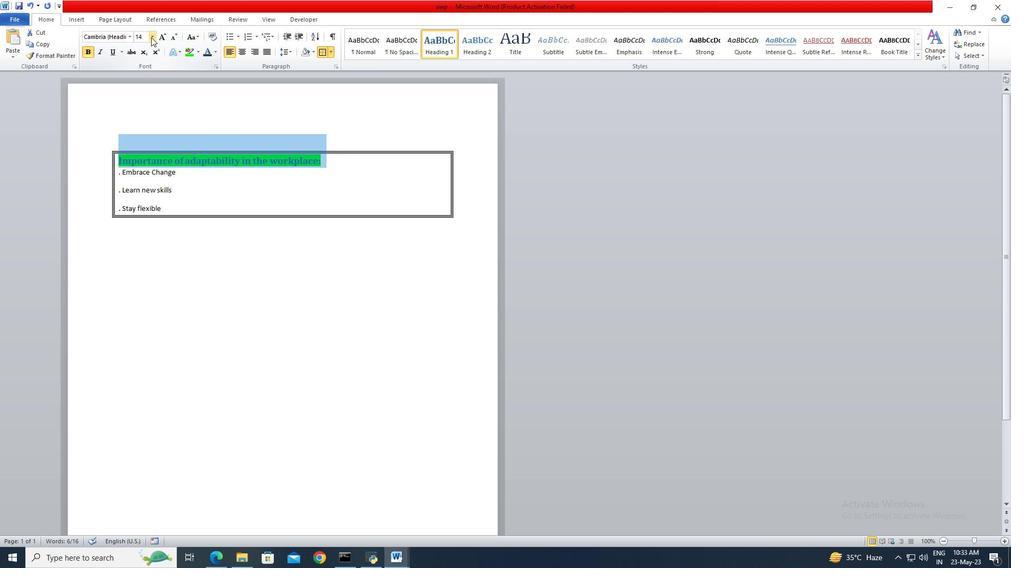 
Action: Mouse moved to (139, 121)
Screenshot: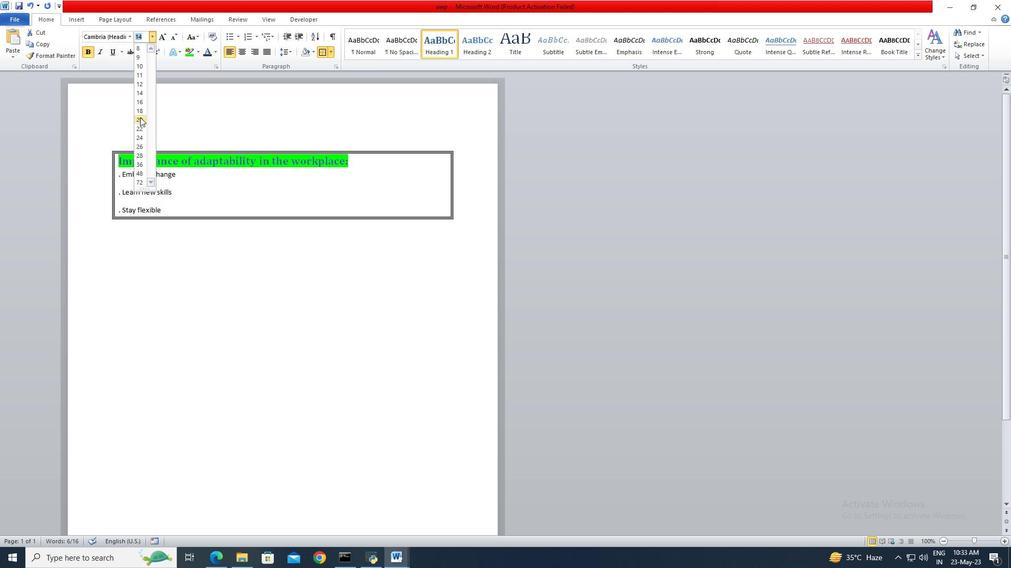 
Action: Mouse pressed left at (139, 121)
Screenshot: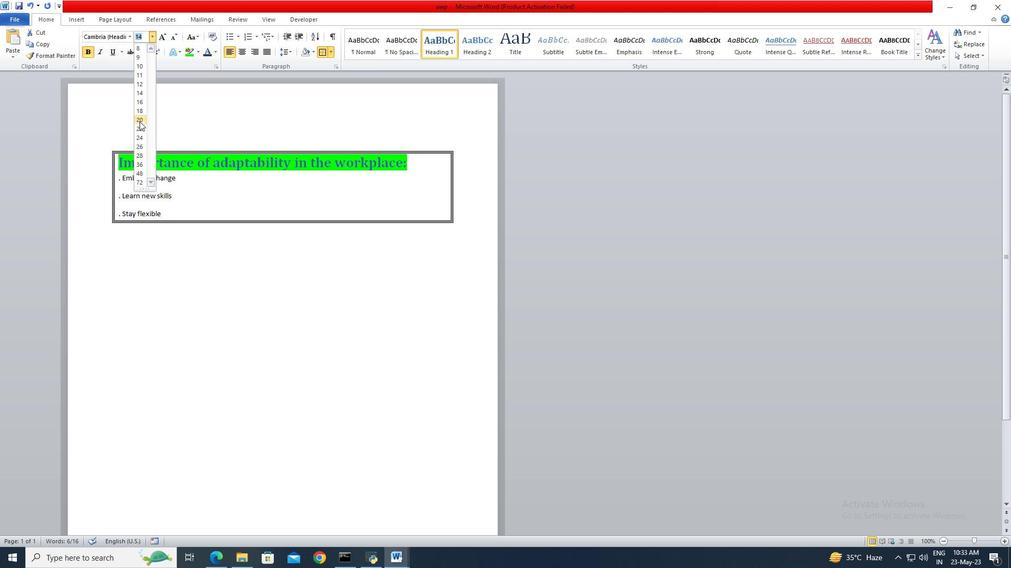 
Action: Mouse moved to (175, 213)
Screenshot: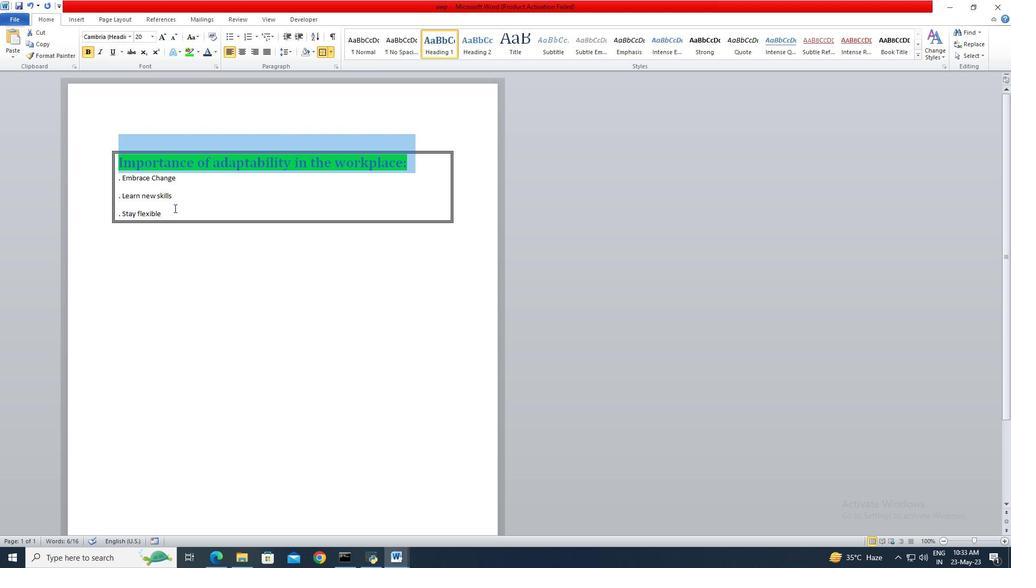 
Action: Mouse pressed left at (175, 213)
Screenshot: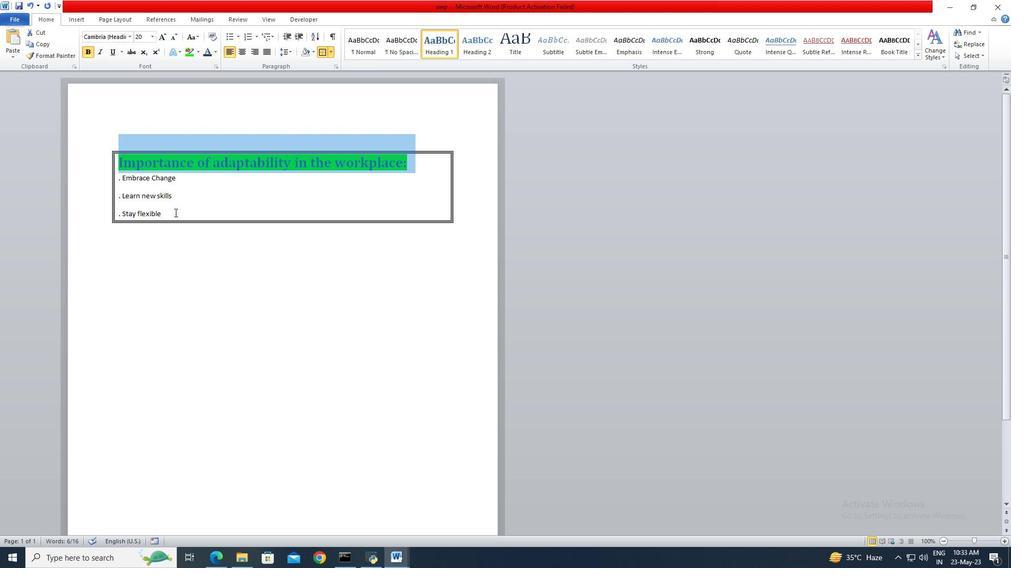 
Action: Mouse moved to (140, 194)
Screenshot: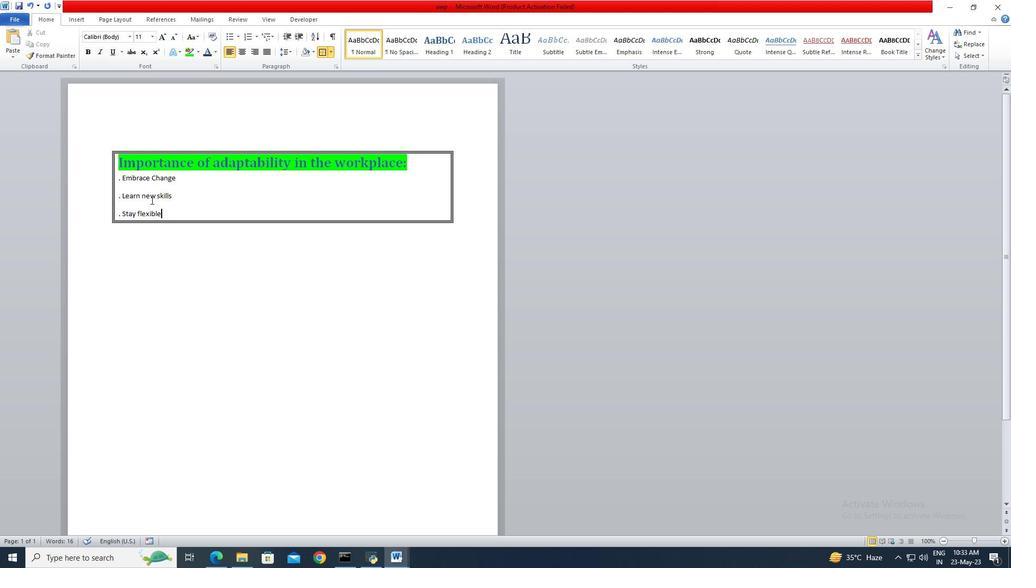 
Action: Key pressed <Key.shift>
Screenshot: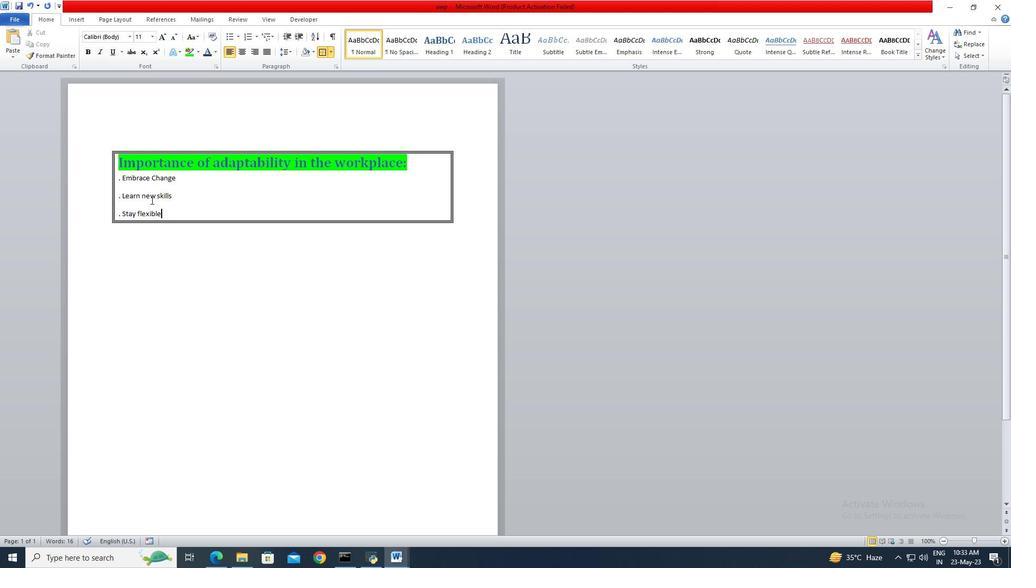
Action: Mouse moved to (118, 180)
Screenshot: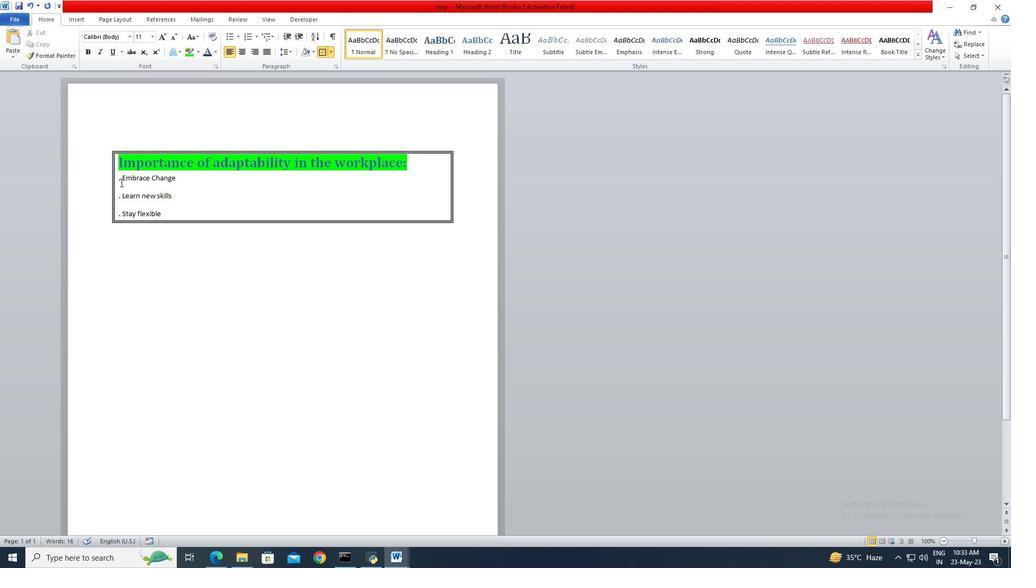 
Action: Key pressed <Key.shift><Key.shift><Key.shift>
Screenshot: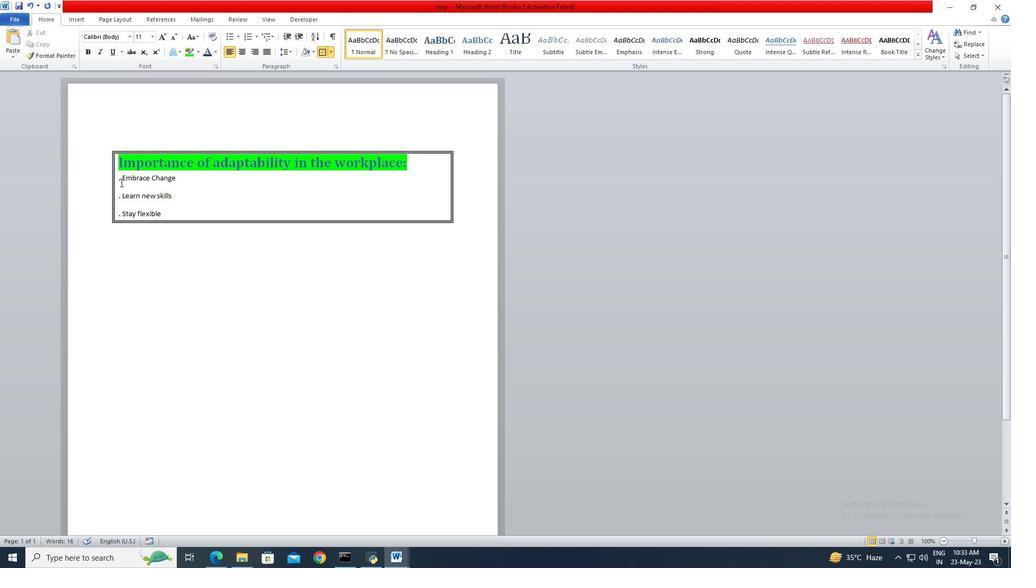 
Action: Mouse moved to (117, 180)
Screenshot: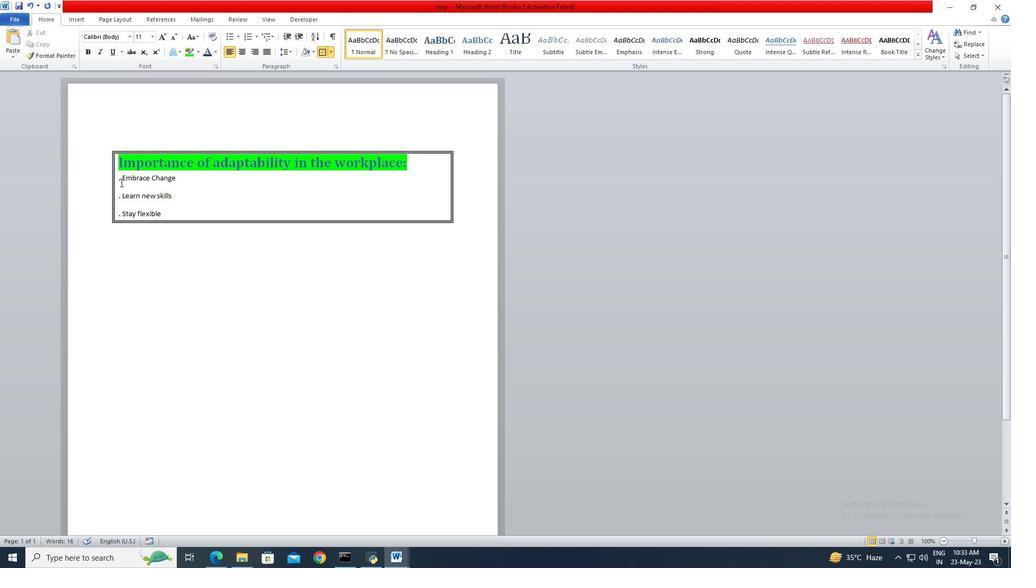 
Action: Key pressed <Key.shift><Key.shift>
Screenshot: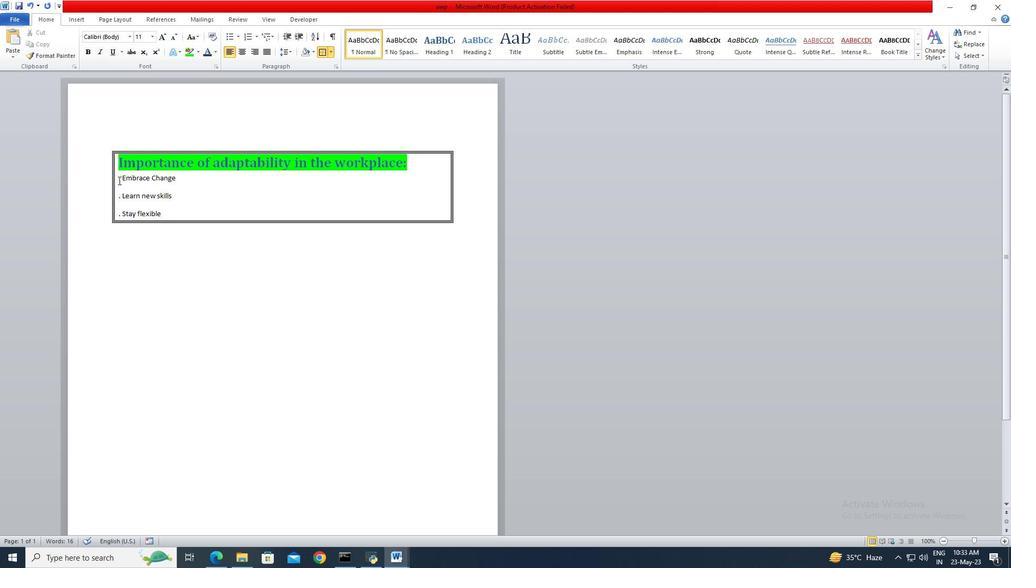 
Action: Mouse moved to (116, 179)
Screenshot: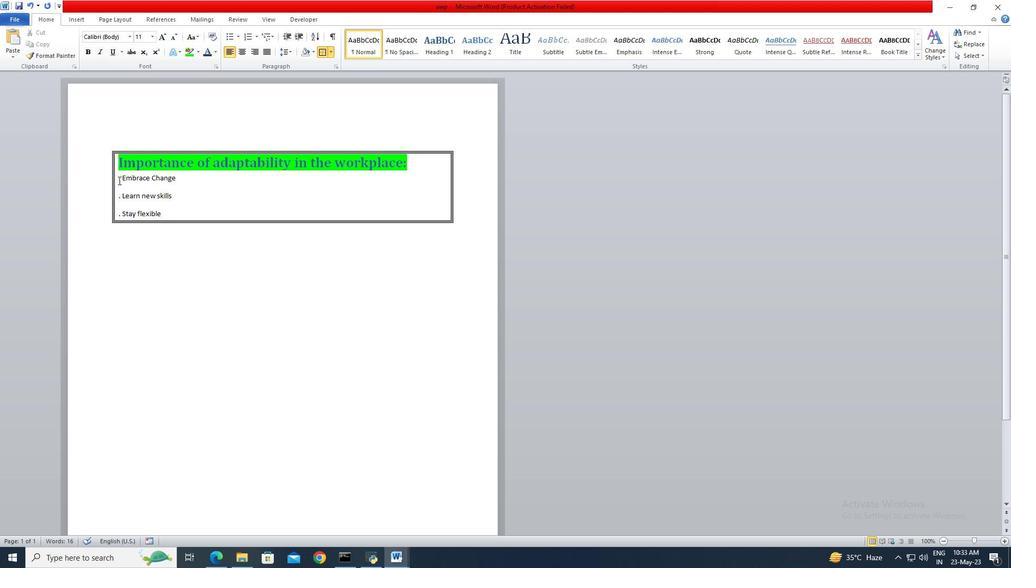 
Action: Key pressed <Key.shift><Key.shift><Key.shift><Key.shift><Key.shift>
Screenshot: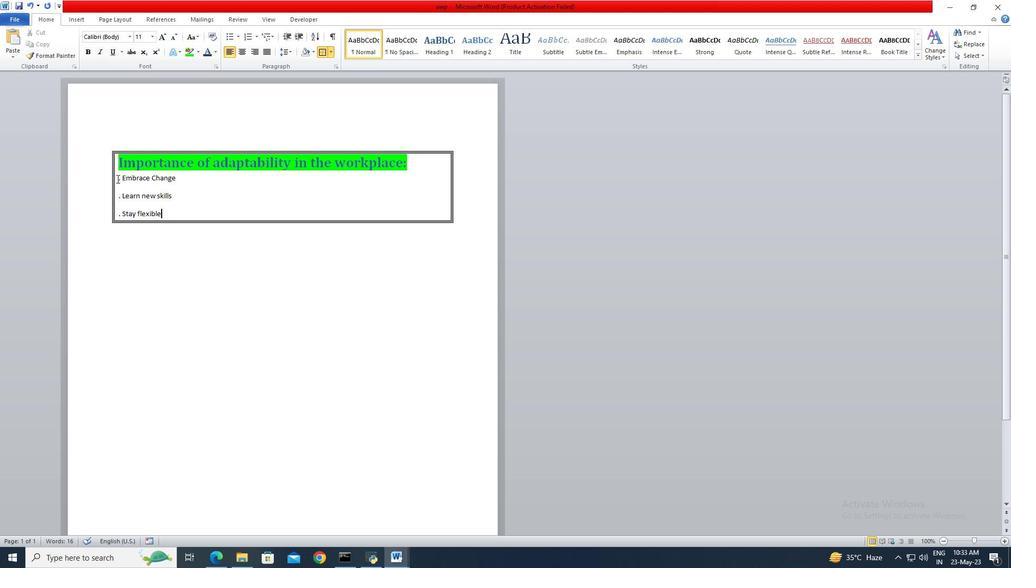 
Action: Mouse pressed left at (116, 179)
Screenshot: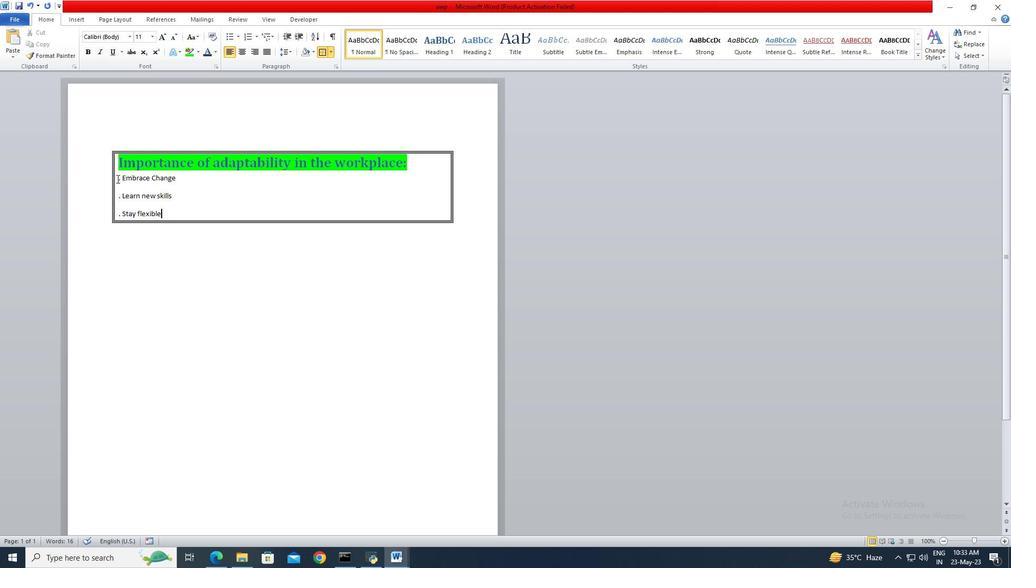 
Action: Key pressed <Key.shift><Key.shift><Key.shift><Key.shift><Key.shift><Key.shift><Key.shift>
Screenshot: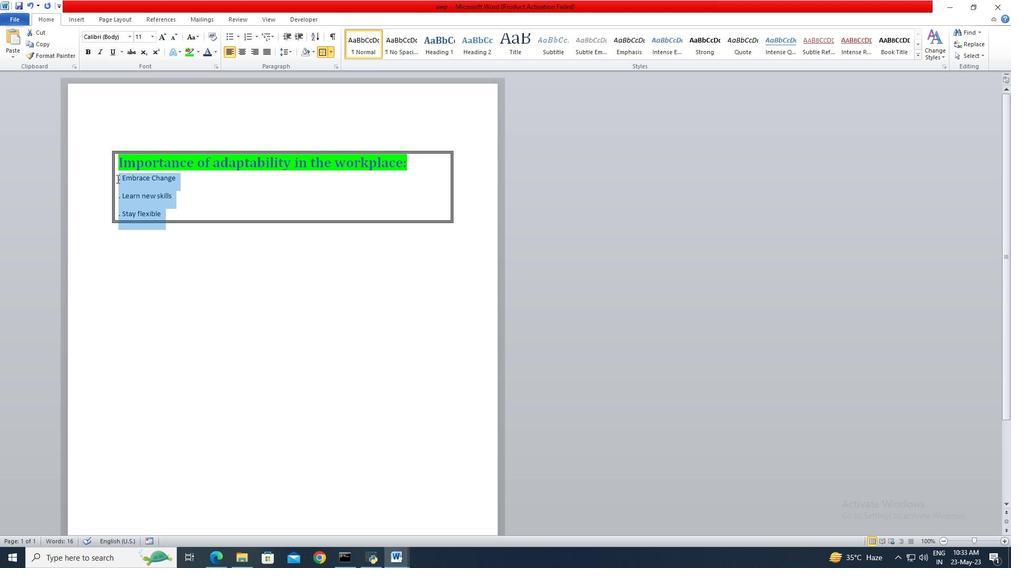 
Action: Mouse moved to (116, 179)
Screenshot: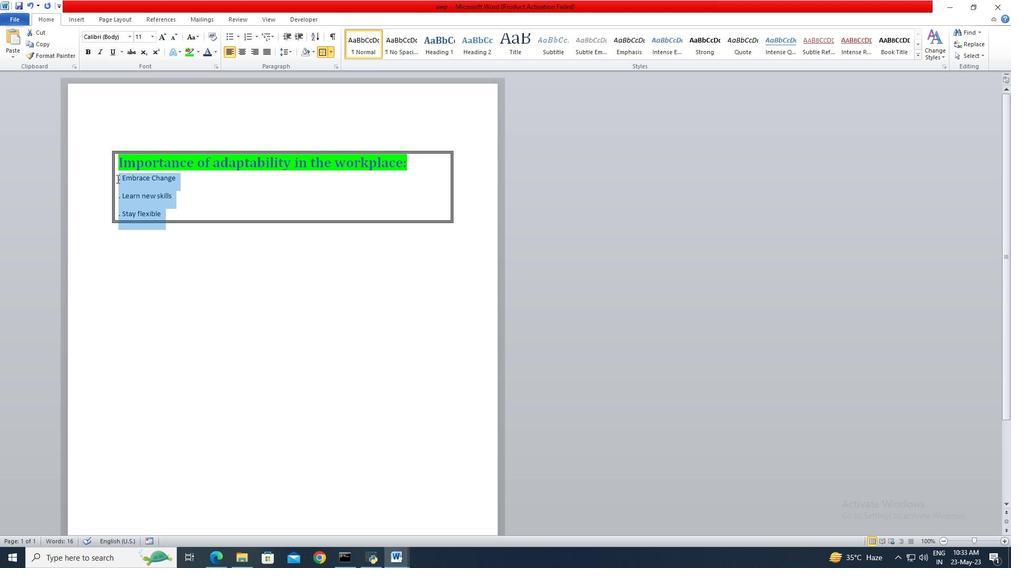 
Action: Key pressed <Key.shift>
Screenshot: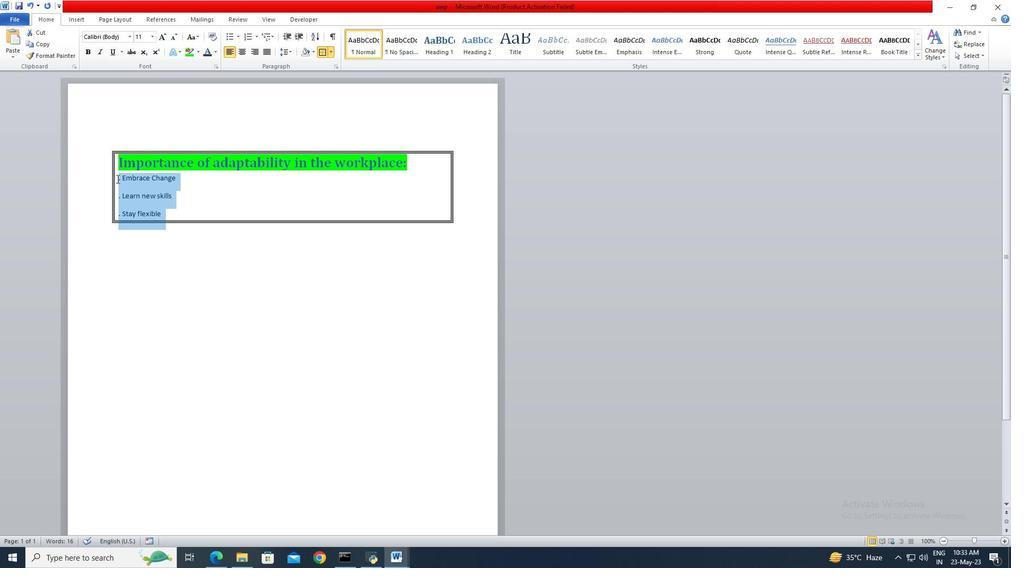 
Action: Mouse moved to (151, 37)
Screenshot: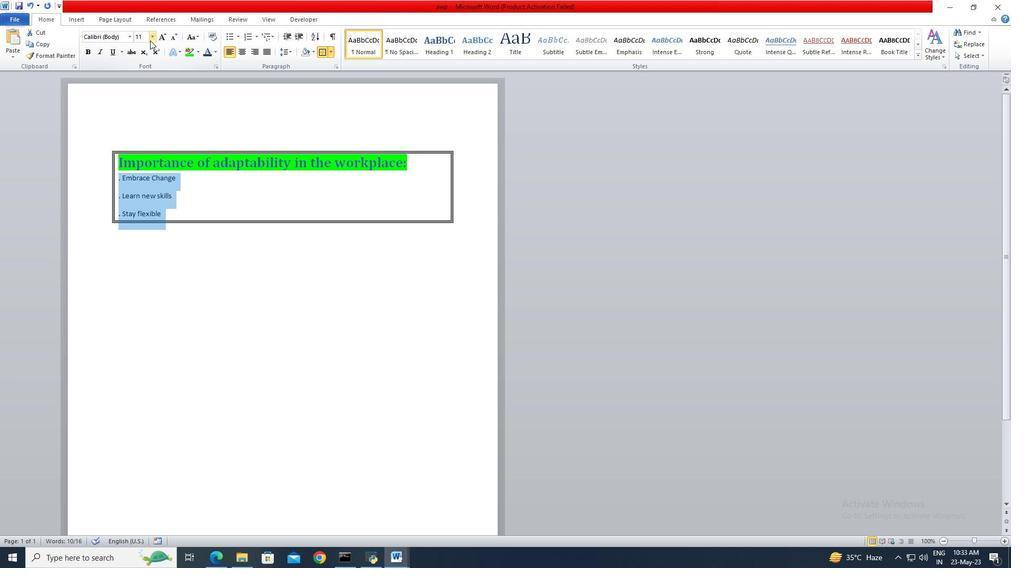 
Action: Mouse pressed left at (151, 37)
Screenshot: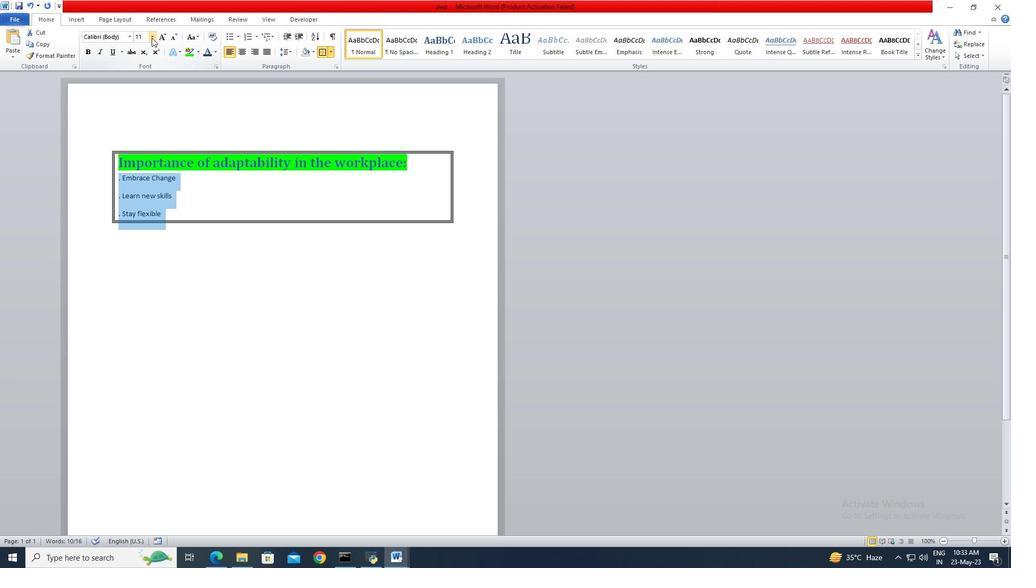 
Action: Mouse moved to (143, 117)
Screenshot: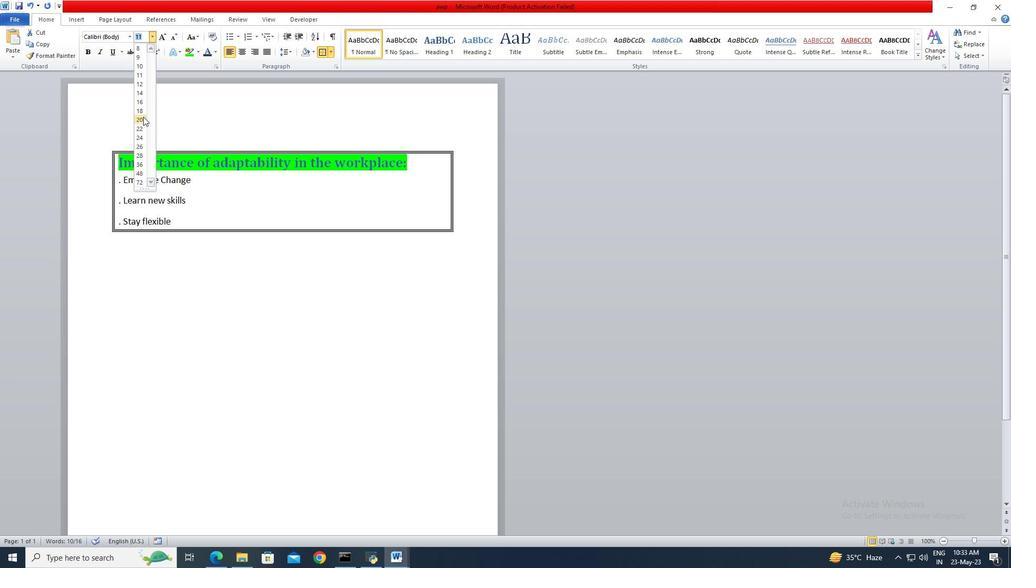 
Action: Mouse pressed left at (143, 117)
Screenshot: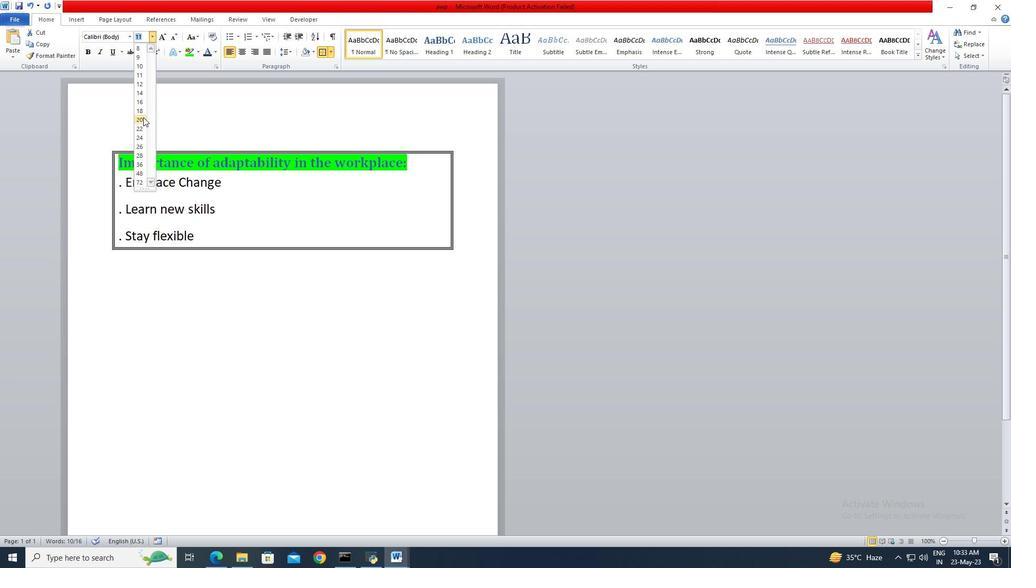 
Action: Mouse moved to (225, 235)
Screenshot: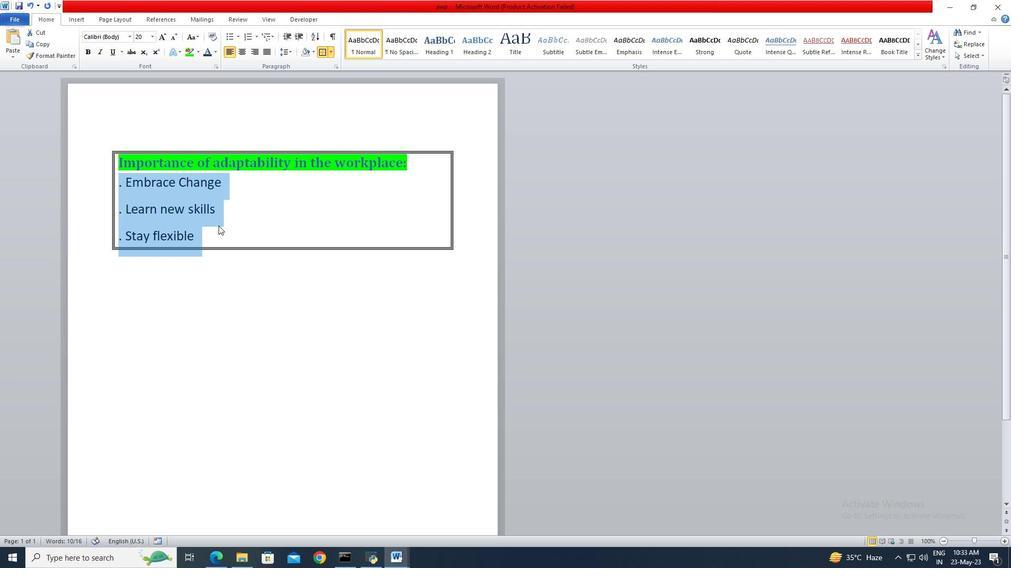 
Action: Mouse pressed left at (225, 235)
Screenshot: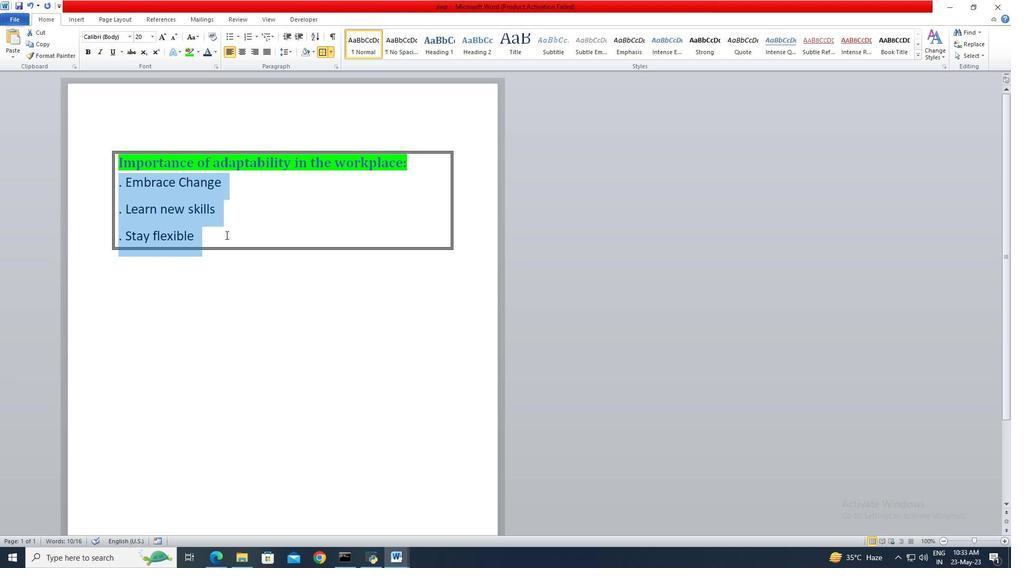 
